 Task: Look for properties with a toilet grab bar.
Action: Mouse moved to (1095, 128)
Screenshot: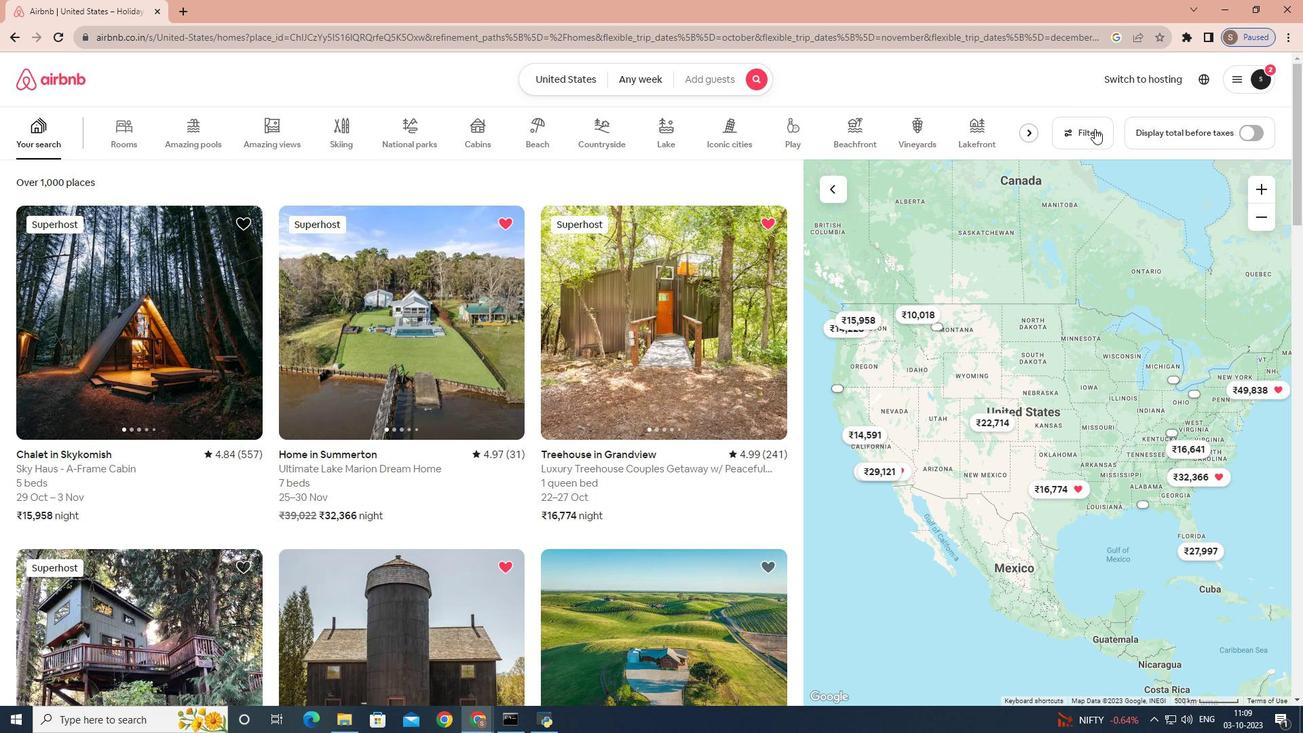 
Action: Mouse pressed left at (1095, 128)
Screenshot: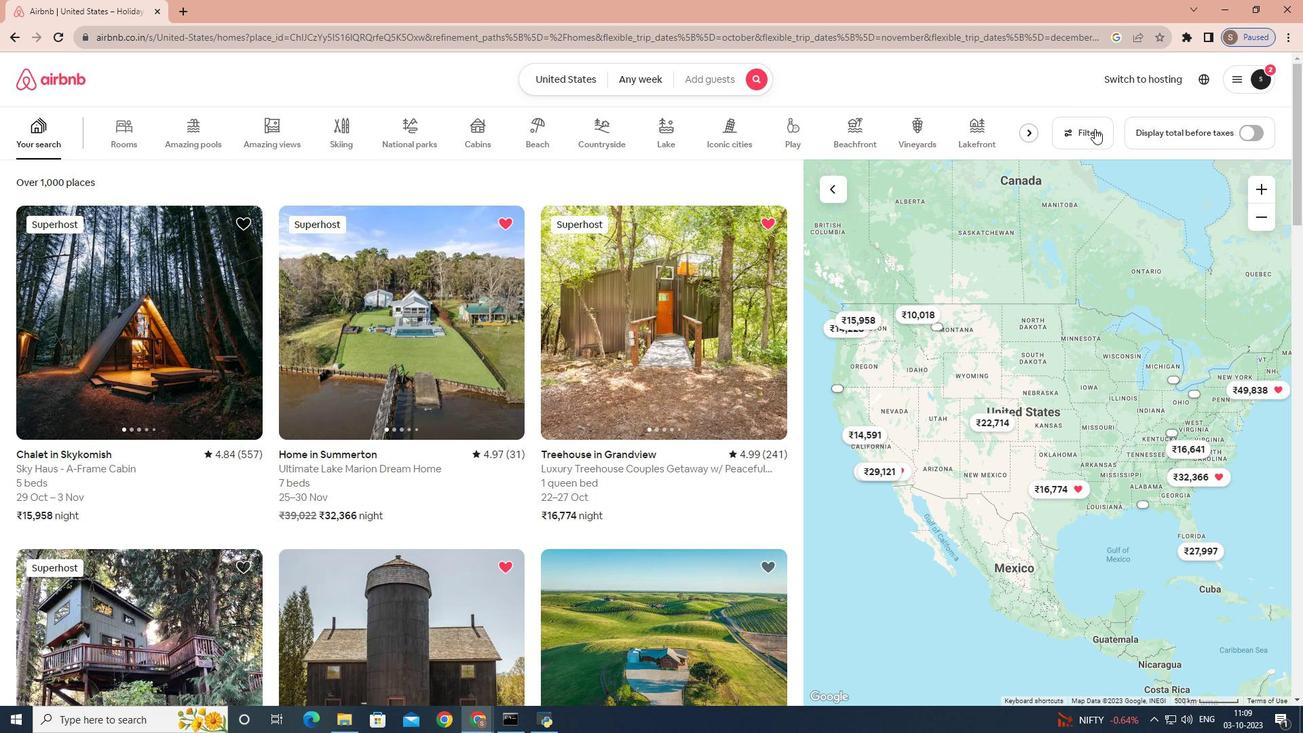 
Action: Mouse moved to (801, 228)
Screenshot: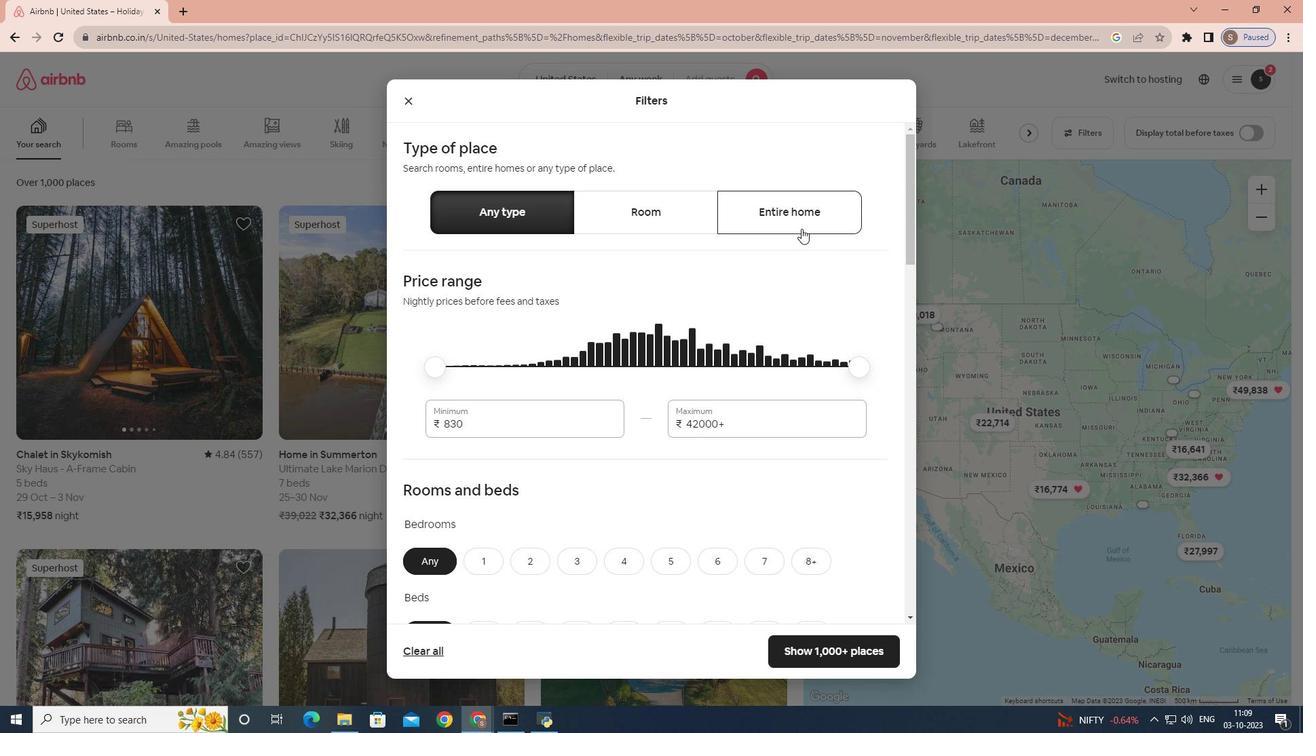 
Action: Mouse pressed left at (801, 228)
Screenshot: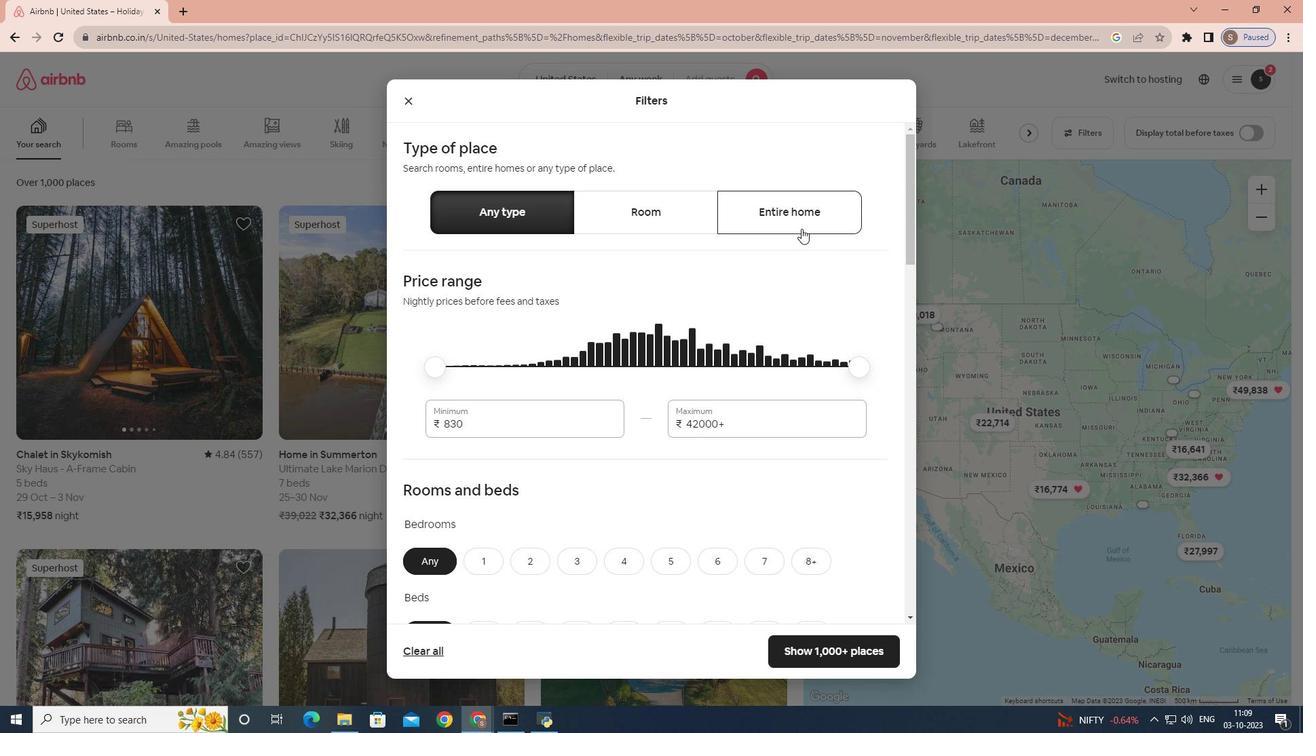 
Action: Mouse moved to (741, 272)
Screenshot: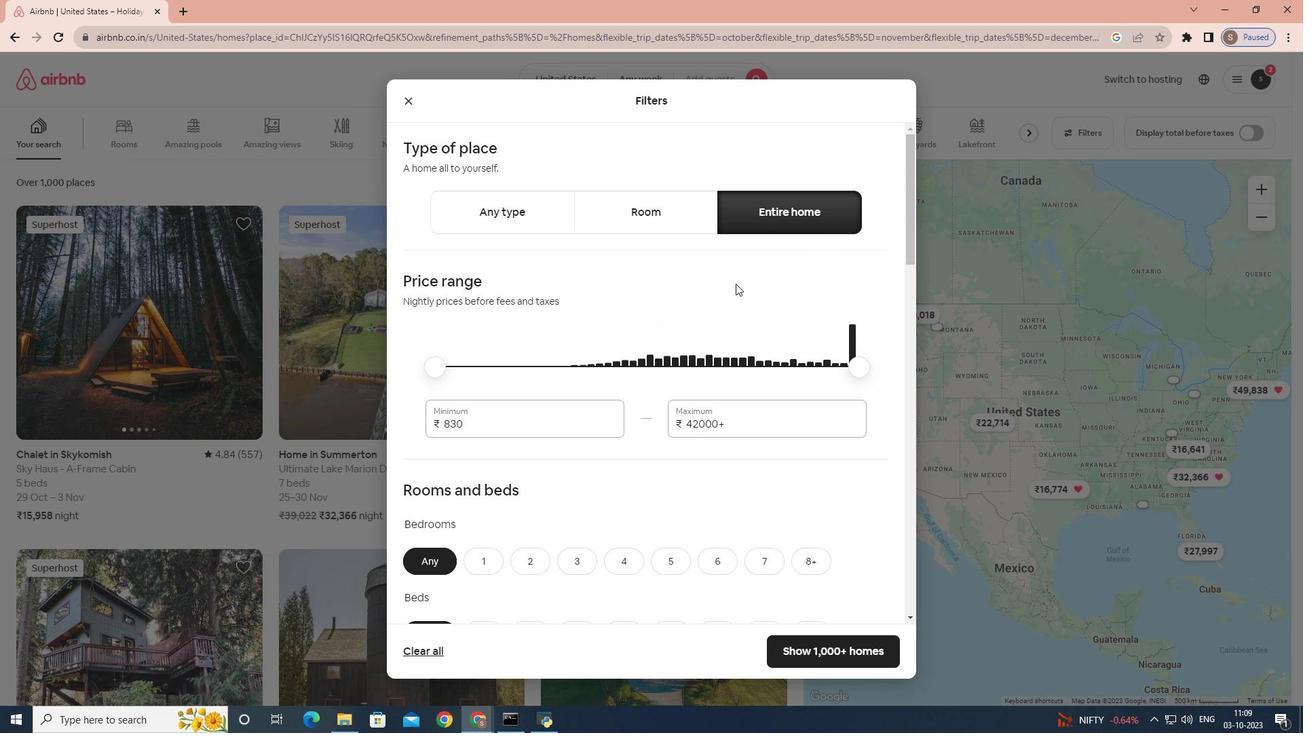 
Action: Mouse scrolled (741, 272) with delta (0, 0)
Screenshot: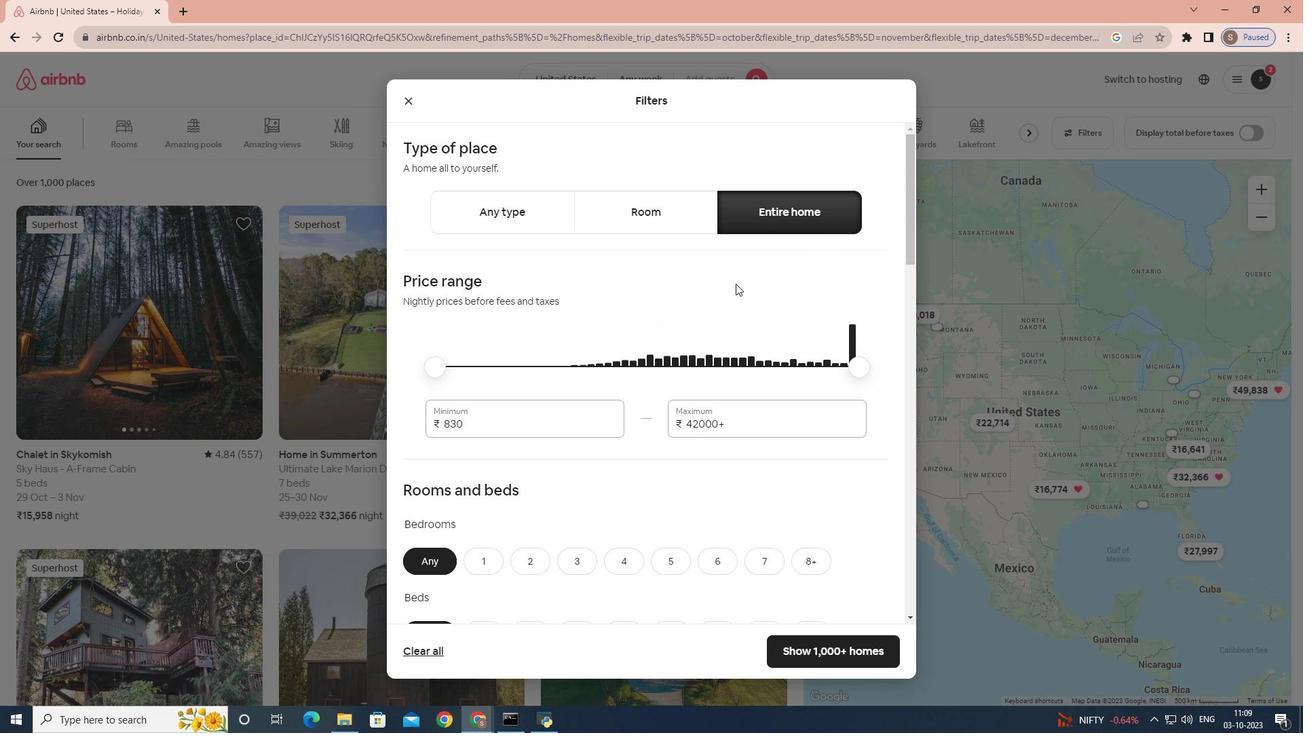 
Action: Mouse moved to (733, 287)
Screenshot: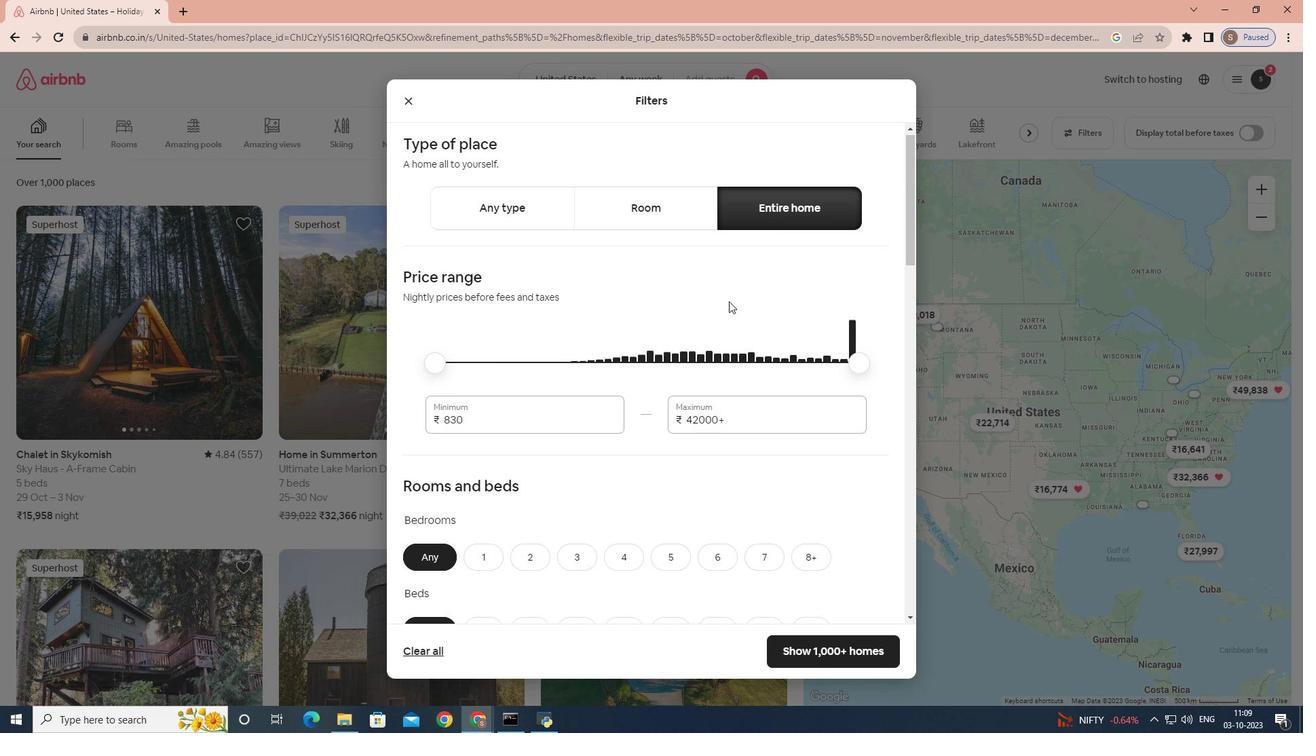 
Action: Mouse scrolled (733, 287) with delta (0, 0)
Screenshot: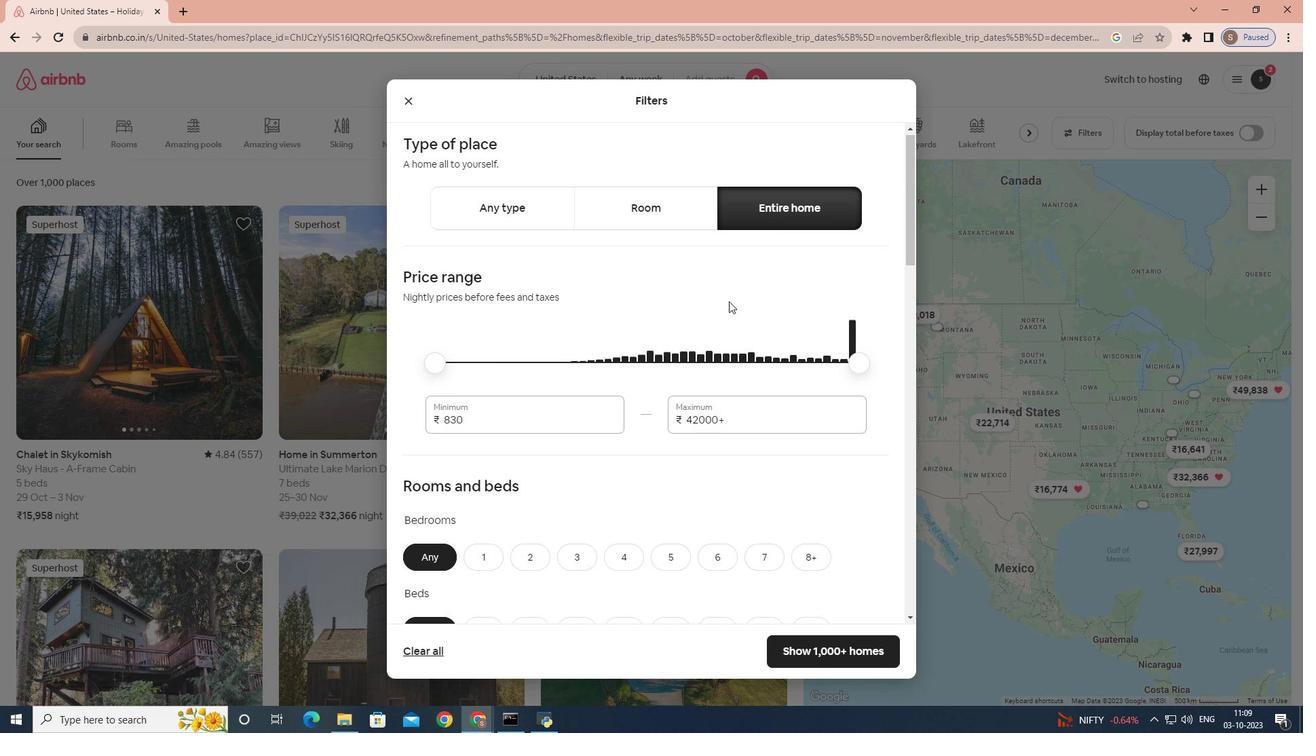 
Action: Mouse moved to (729, 296)
Screenshot: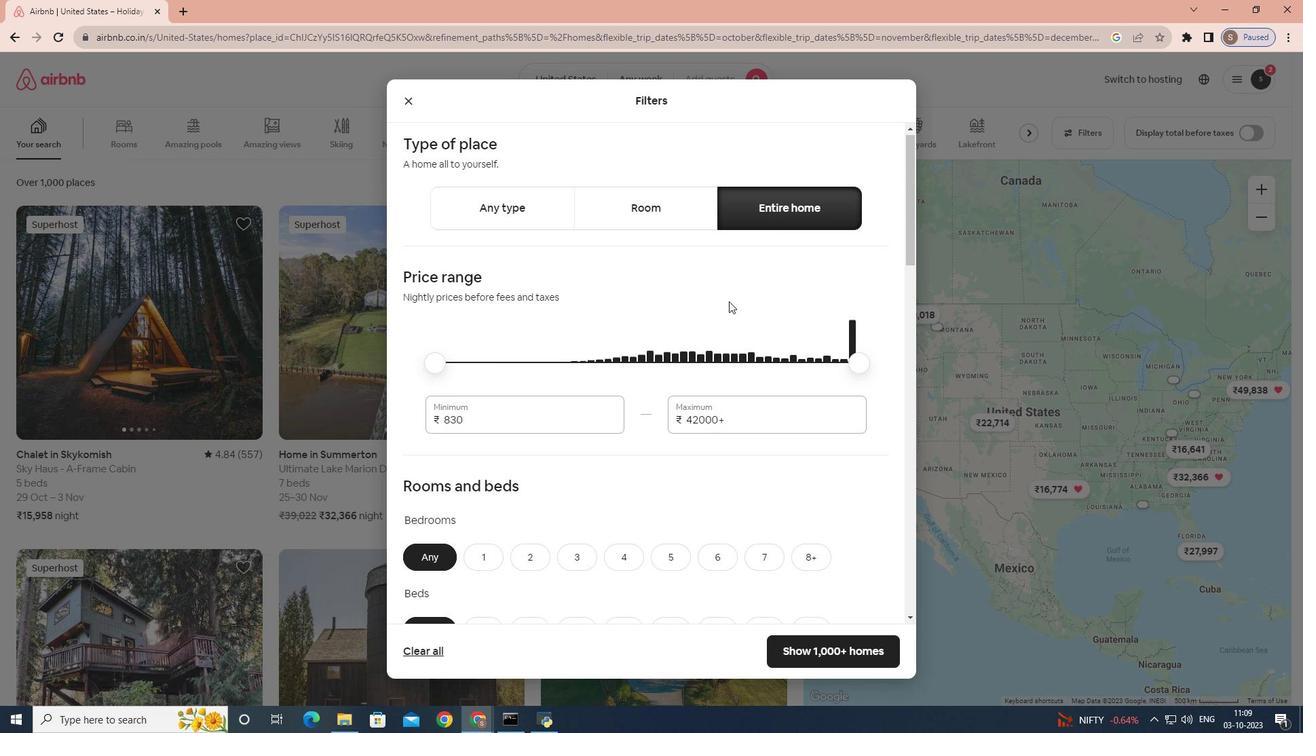 
Action: Mouse scrolled (729, 295) with delta (0, 0)
Screenshot: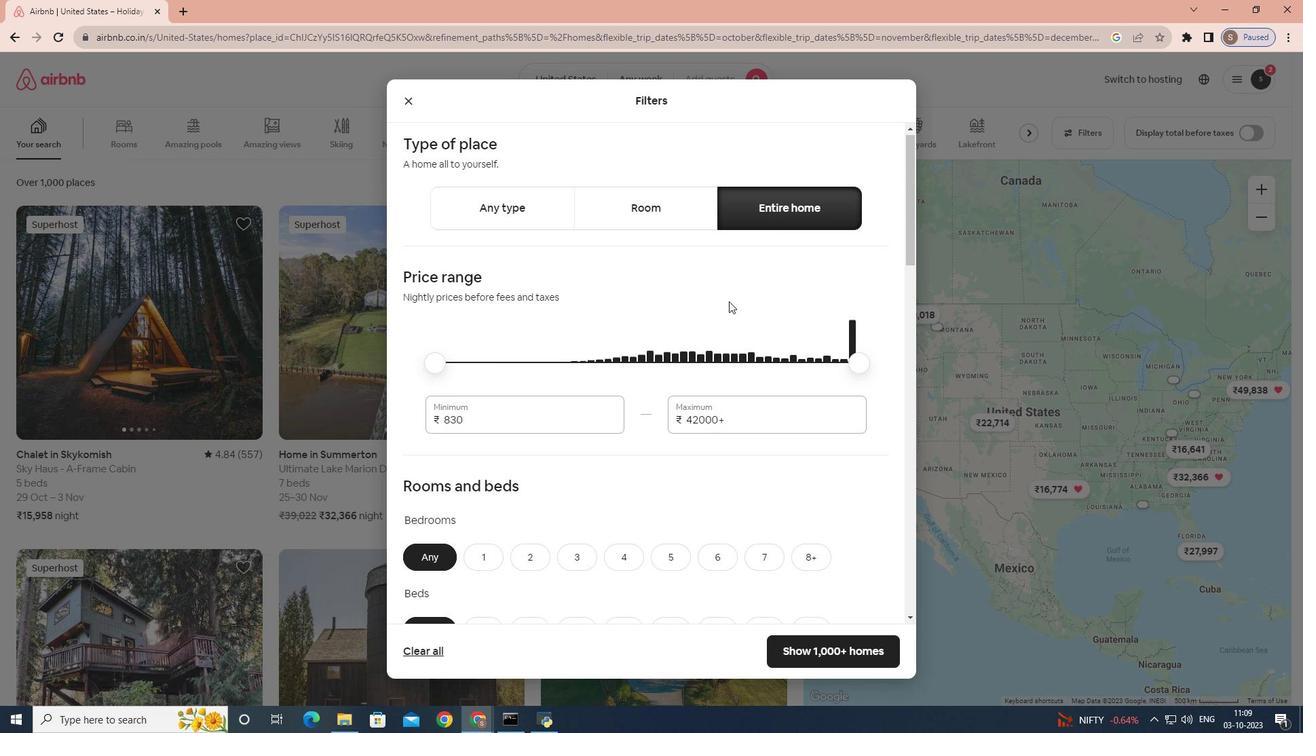 
Action: Mouse moved to (729, 303)
Screenshot: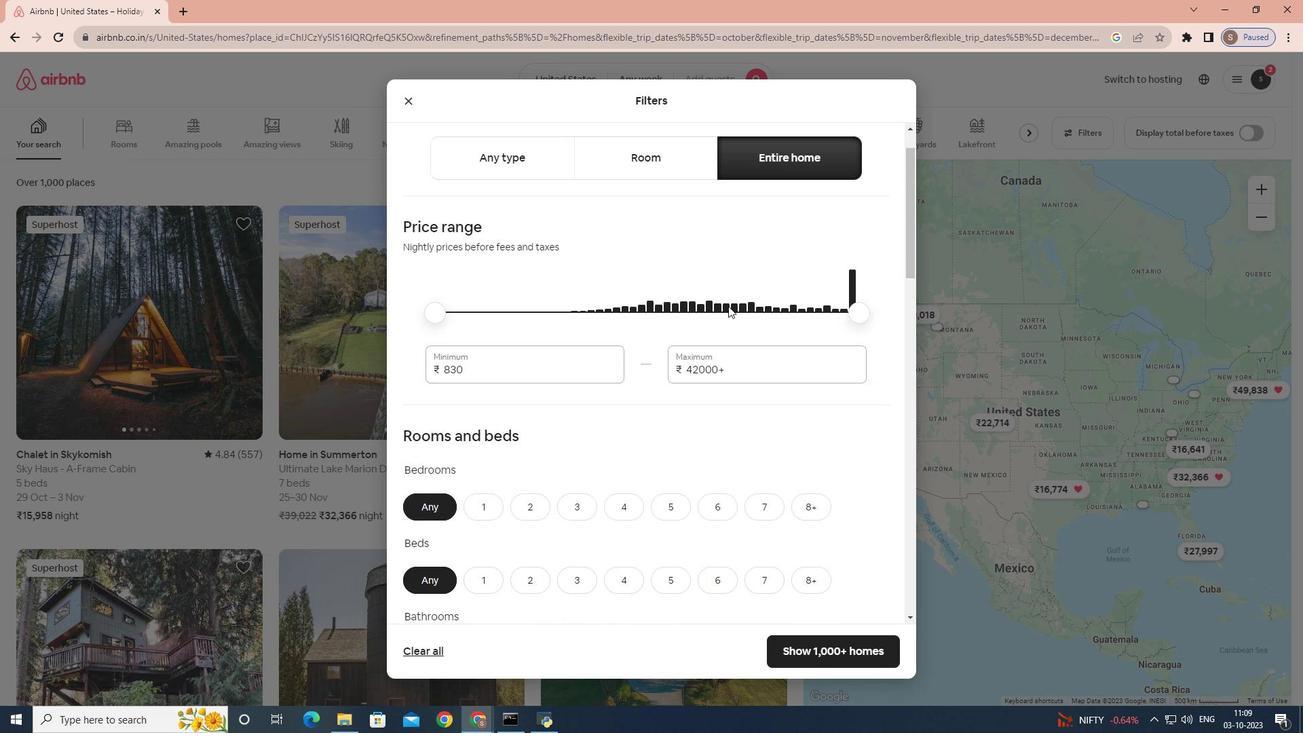 
Action: Mouse scrolled (729, 302) with delta (0, 0)
Screenshot: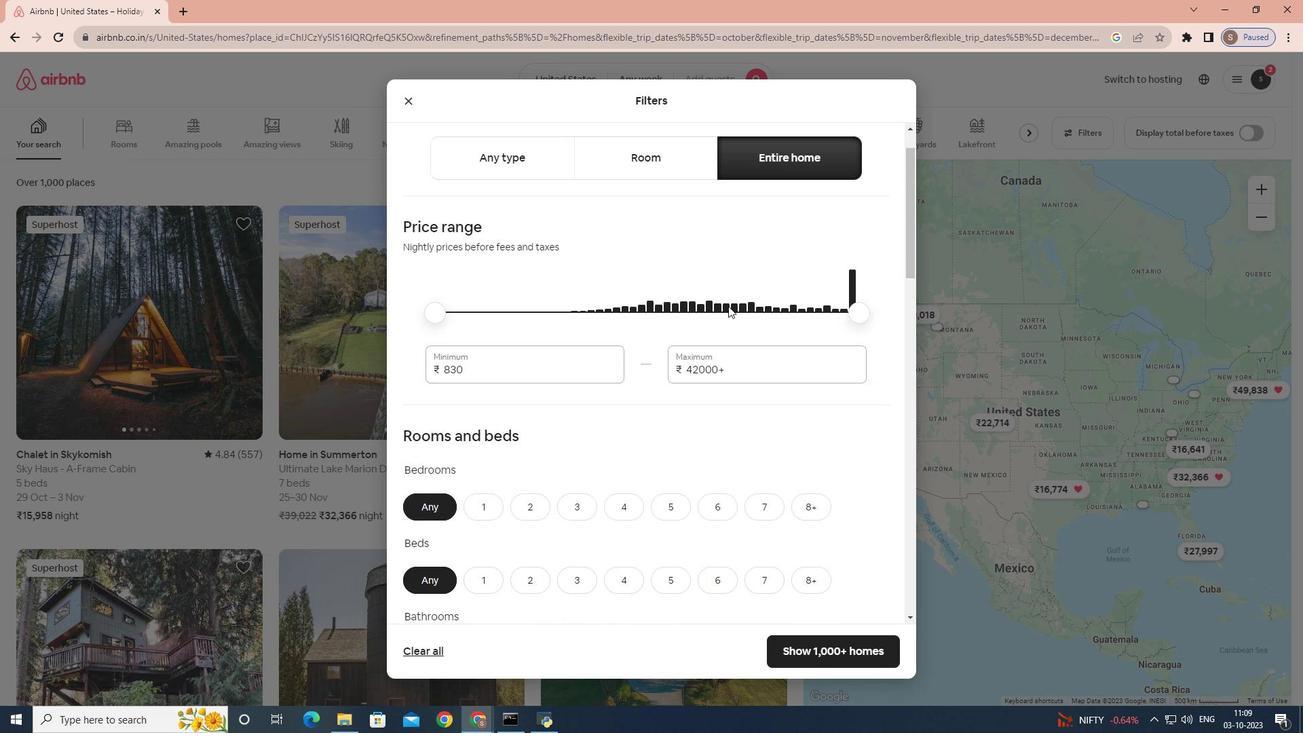 
Action: Mouse moved to (728, 306)
Screenshot: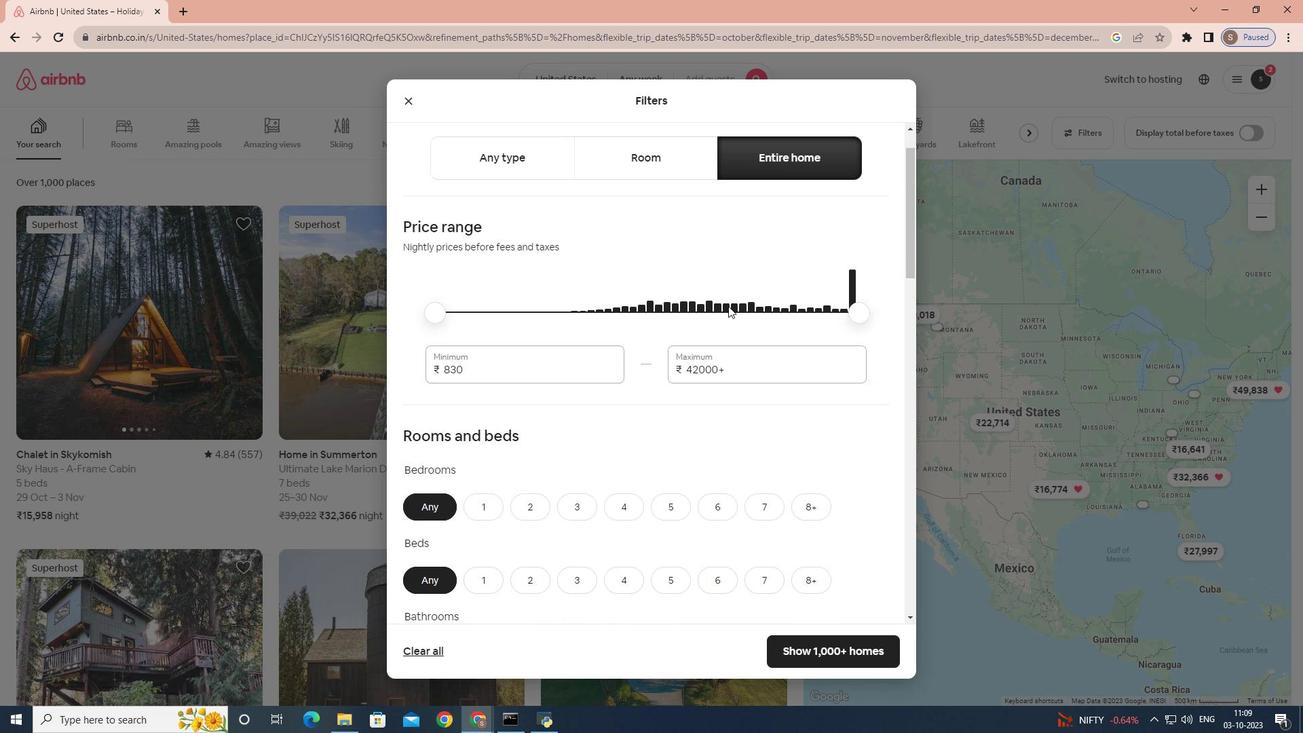 
Action: Mouse scrolled (728, 305) with delta (0, 0)
Screenshot: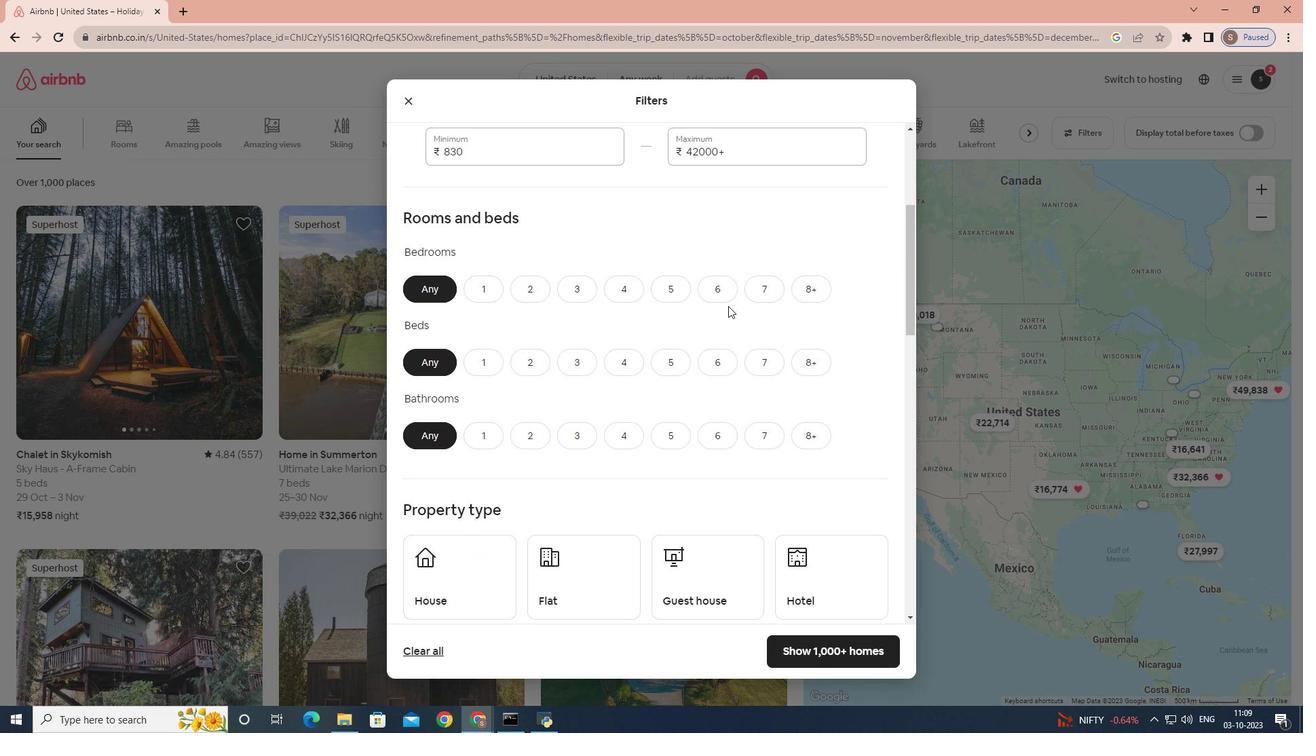 
Action: Mouse scrolled (728, 305) with delta (0, 0)
Screenshot: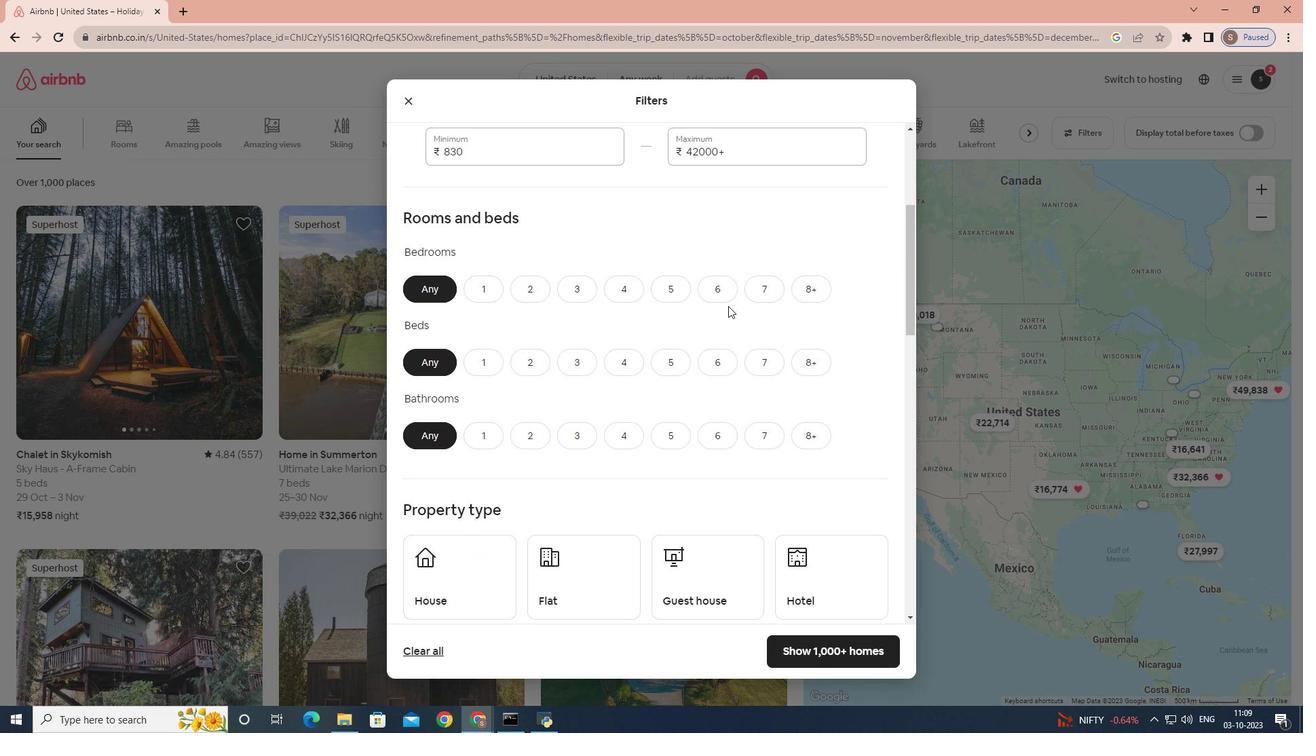 
Action: Mouse scrolled (728, 305) with delta (0, 0)
Screenshot: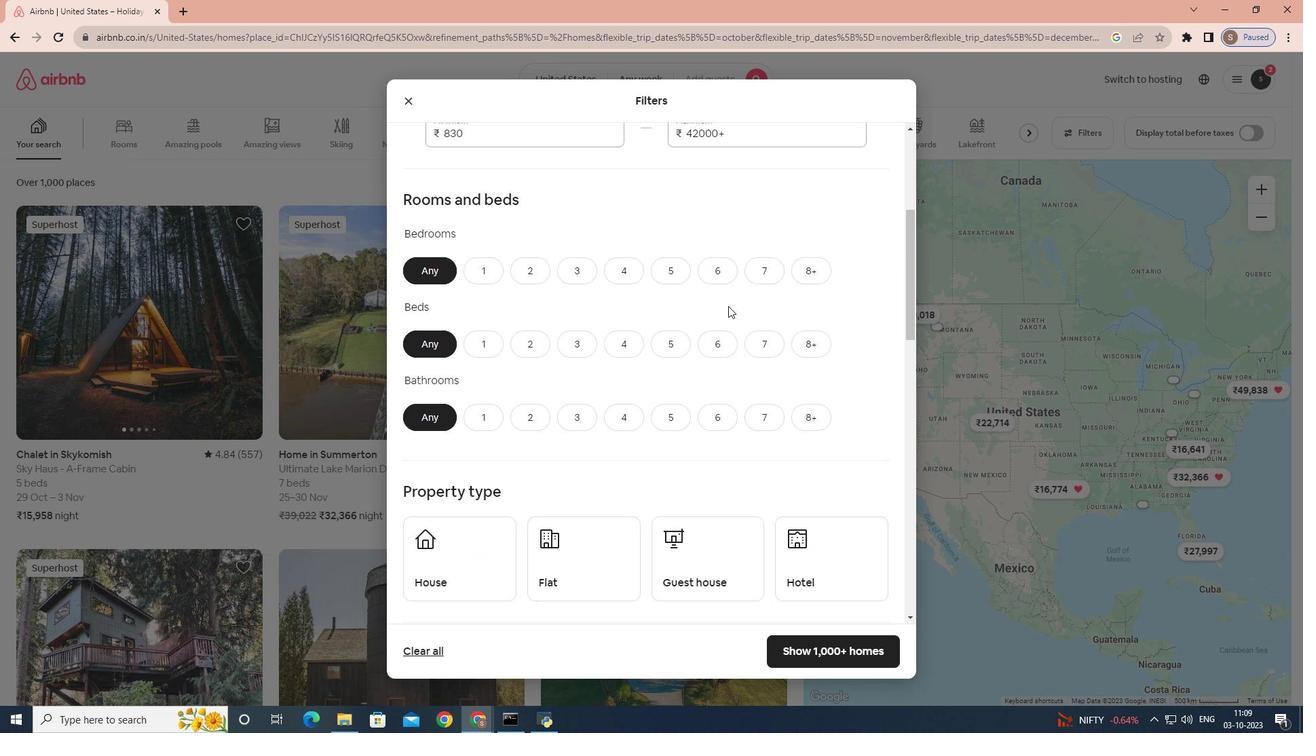 
Action: Mouse scrolled (728, 305) with delta (0, 0)
Screenshot: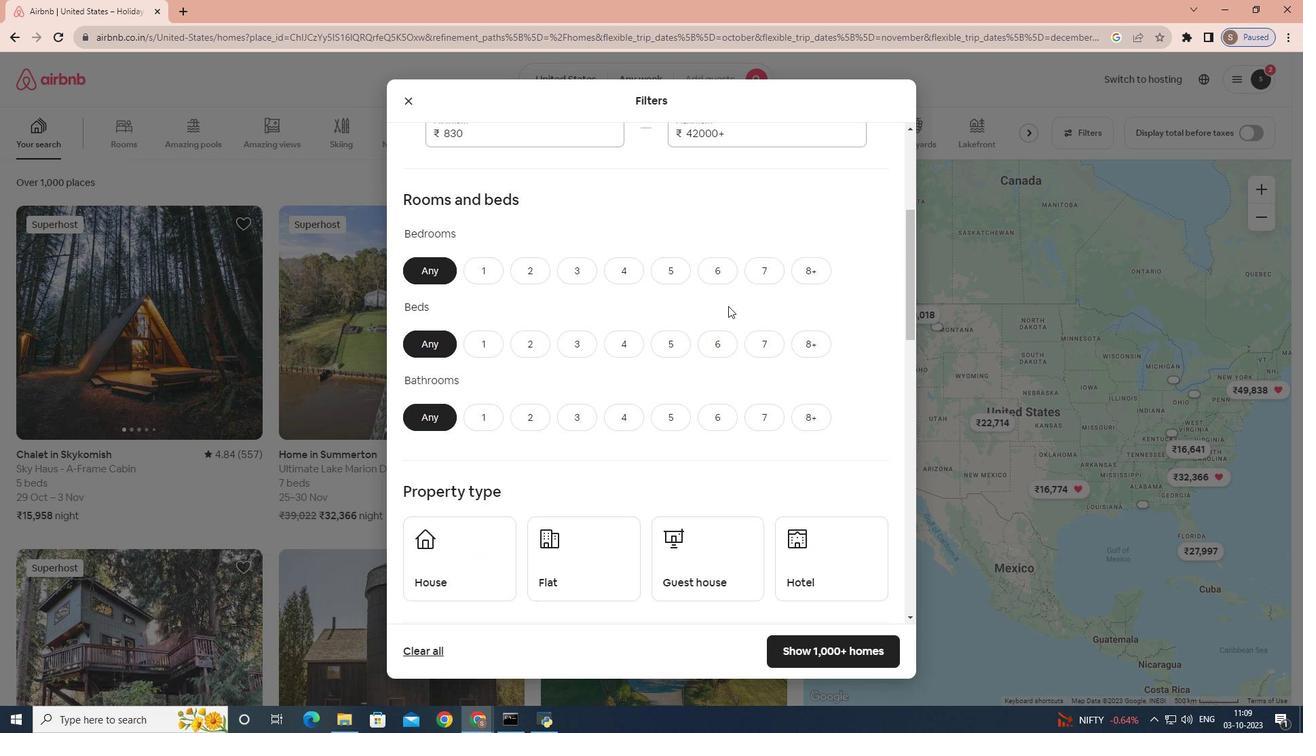 
Action: Mouse moved to (721, 310)
Screenshot: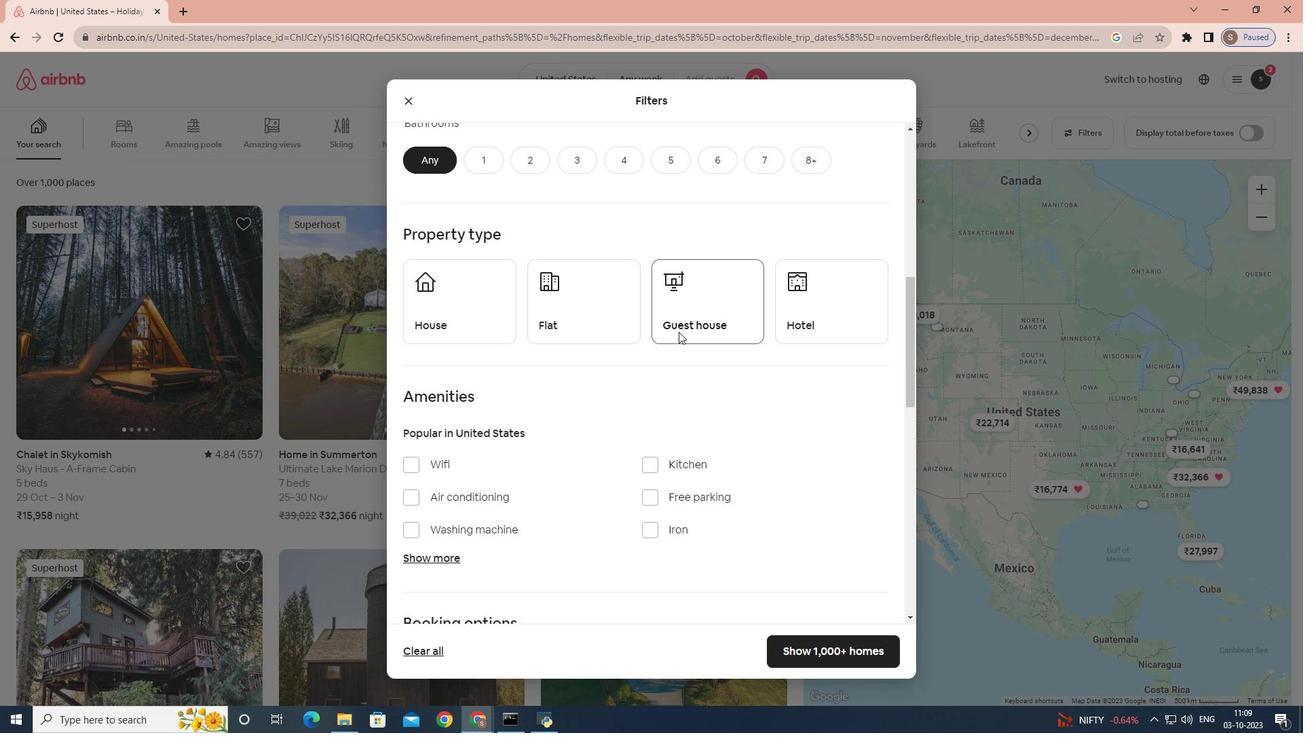 
Action: Mouse scrolled (721, 310) with delta (0, 0)
Screenshot: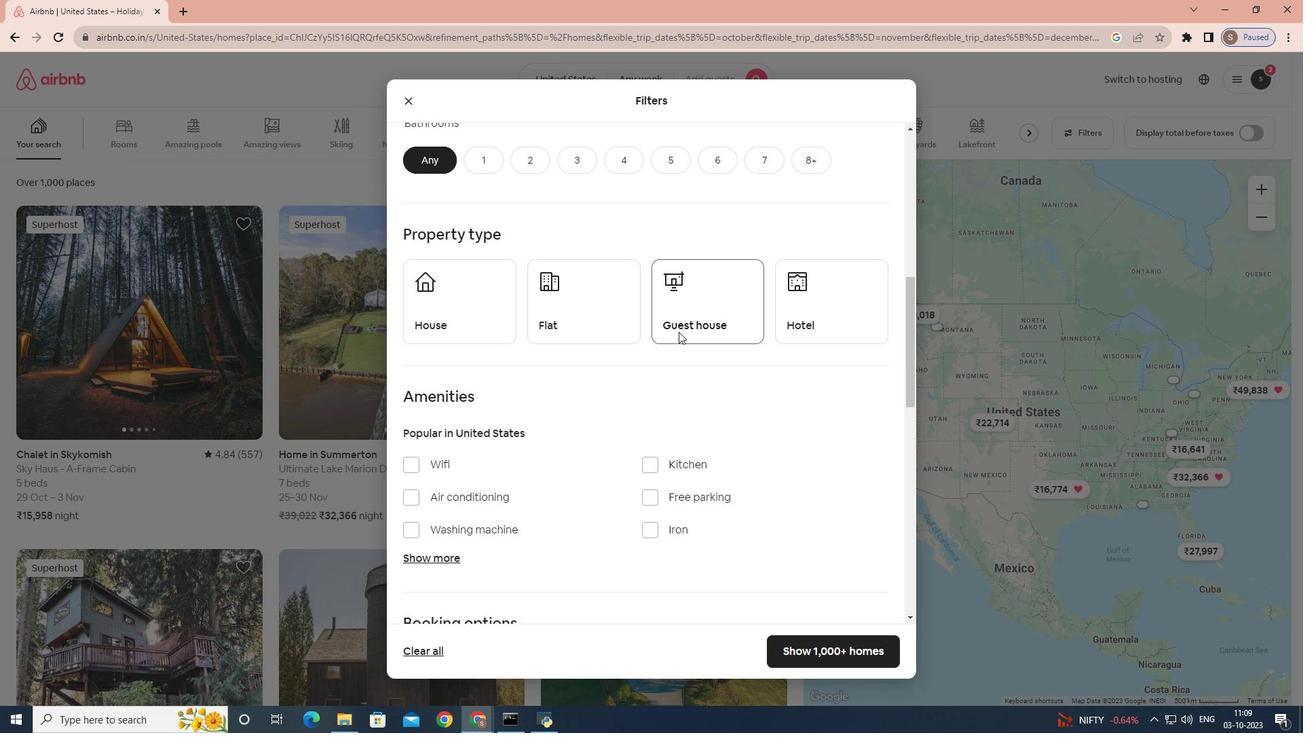 
Action: Mouse moved to (698, 321)
Screenshot: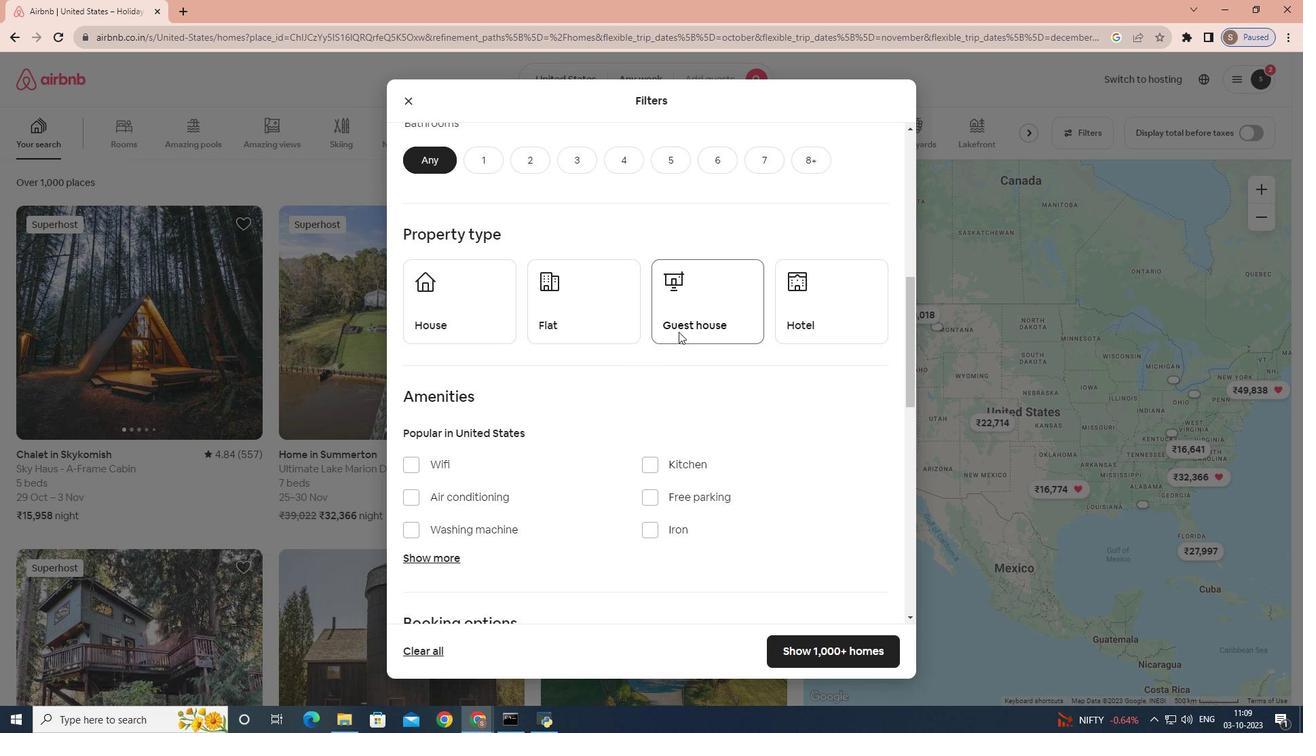 
Action: Mouse scrolled (698, 321) with delta (0, 0)
Screenshot: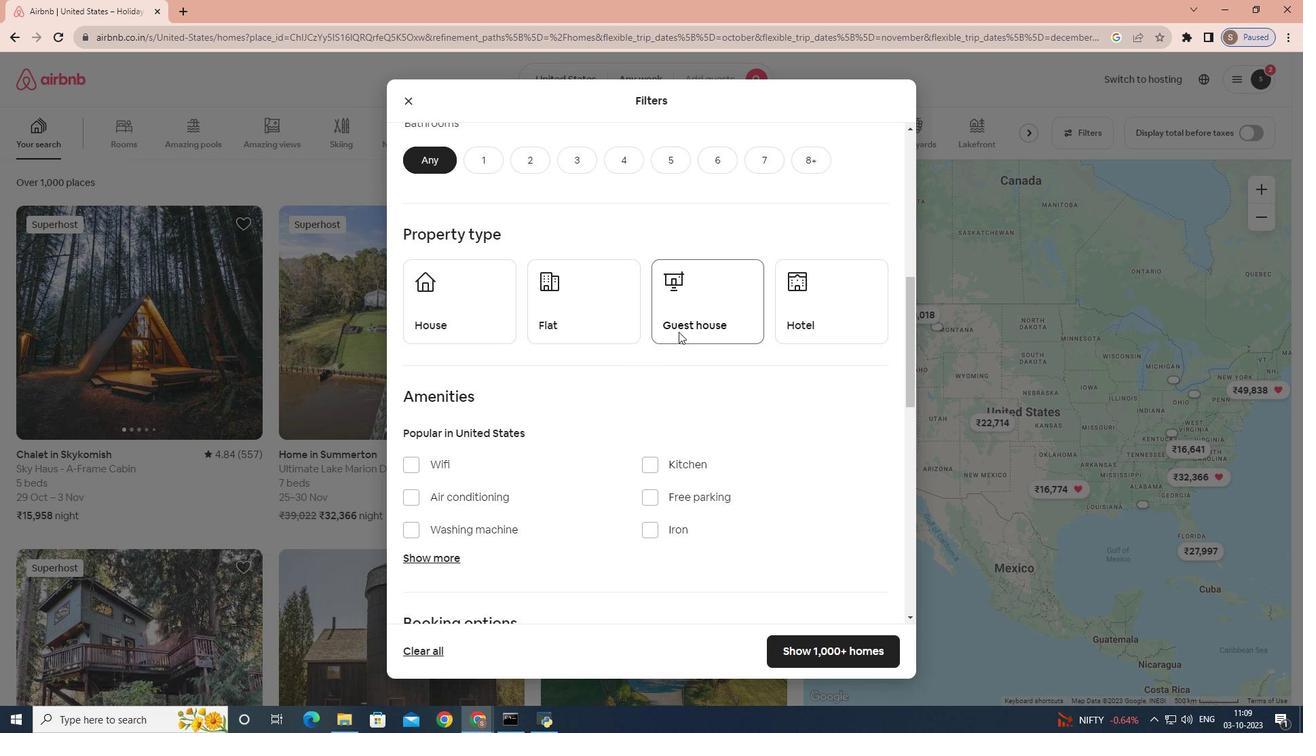 
Action: Mouse moved to (689, 326)
Screenshot: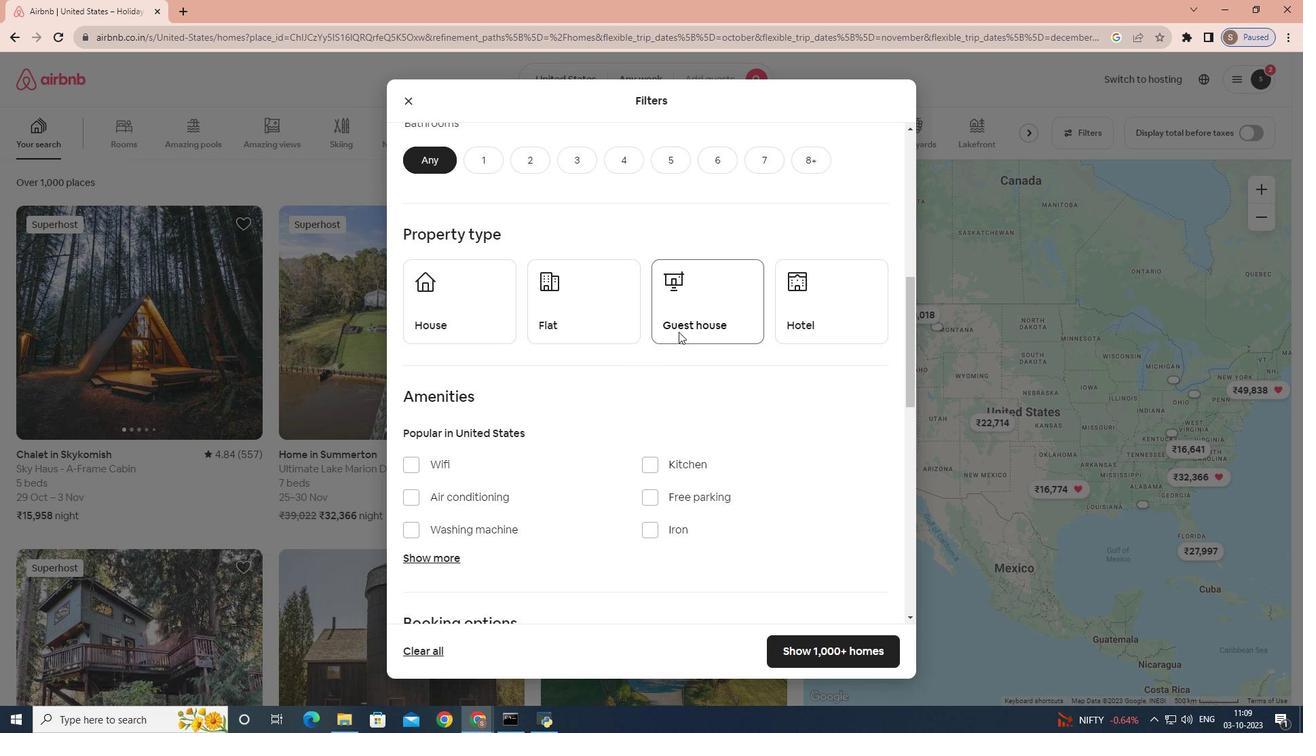 
Action: Mouse scrolled (689, 325) with delta (0, 0)
Screenshot: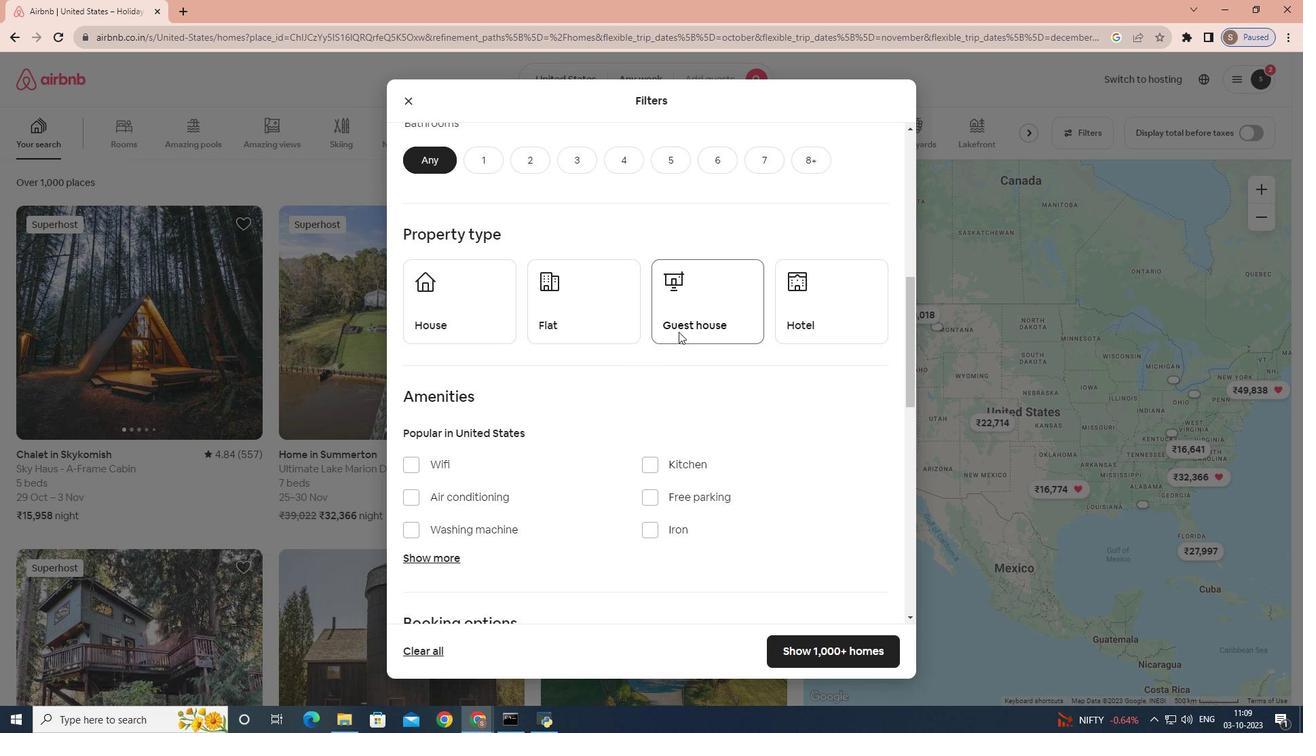 
Action: Mouse moved to (668, 339)
Screenshot: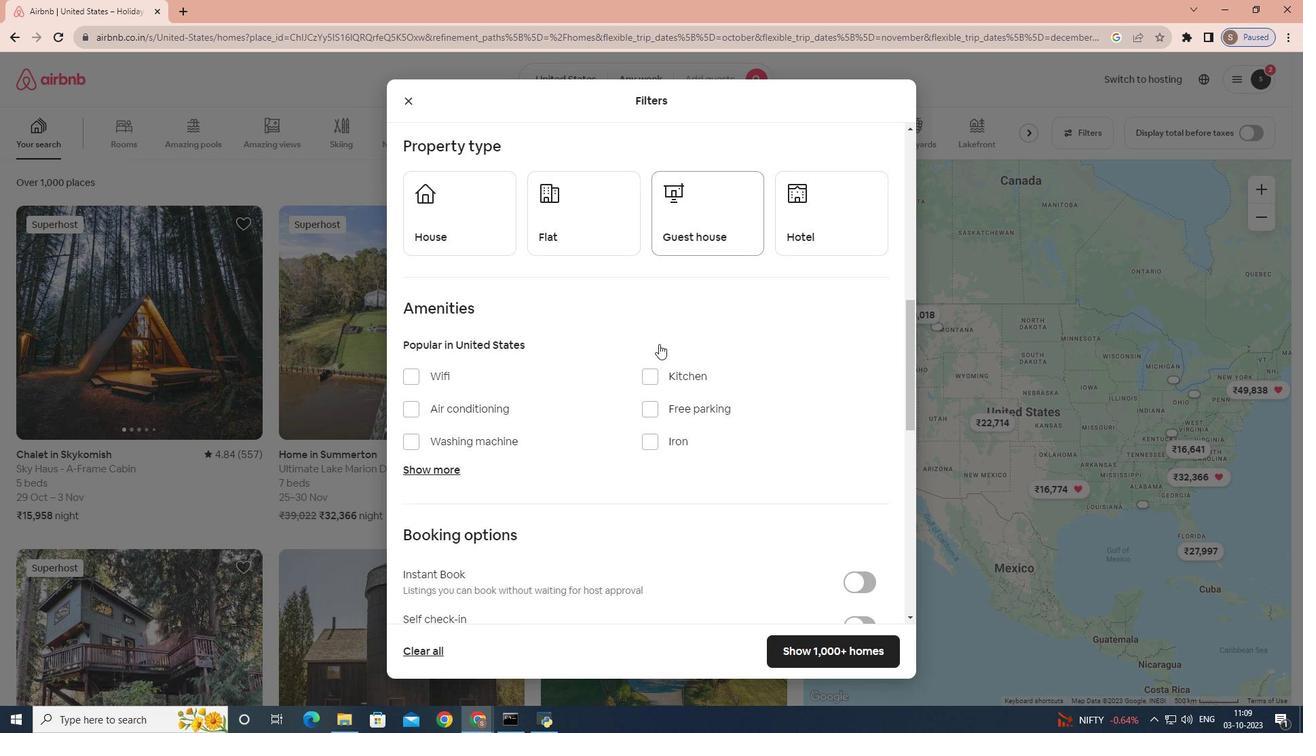 
Action: Mouse scrolled (668, 338) with delta (0, 0)
Screenshot: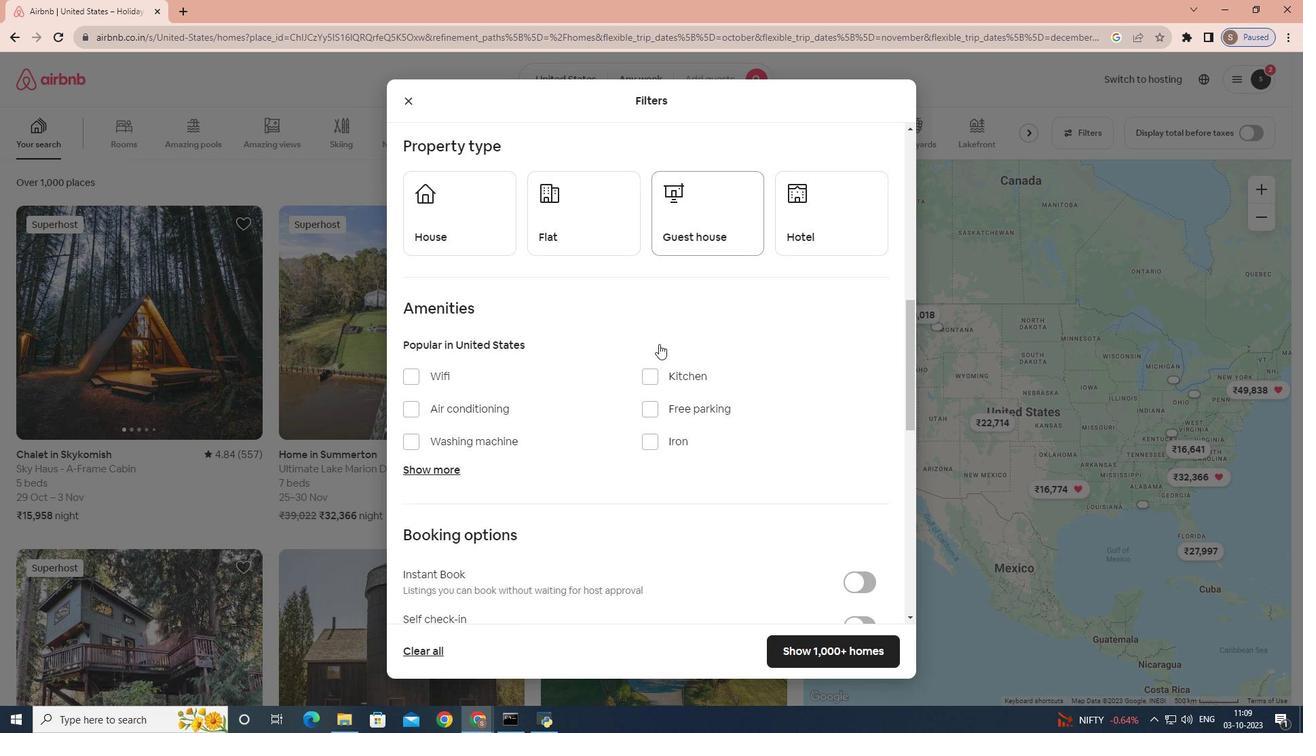 
Action: Mouse moved to (630, 356)
Screenshot: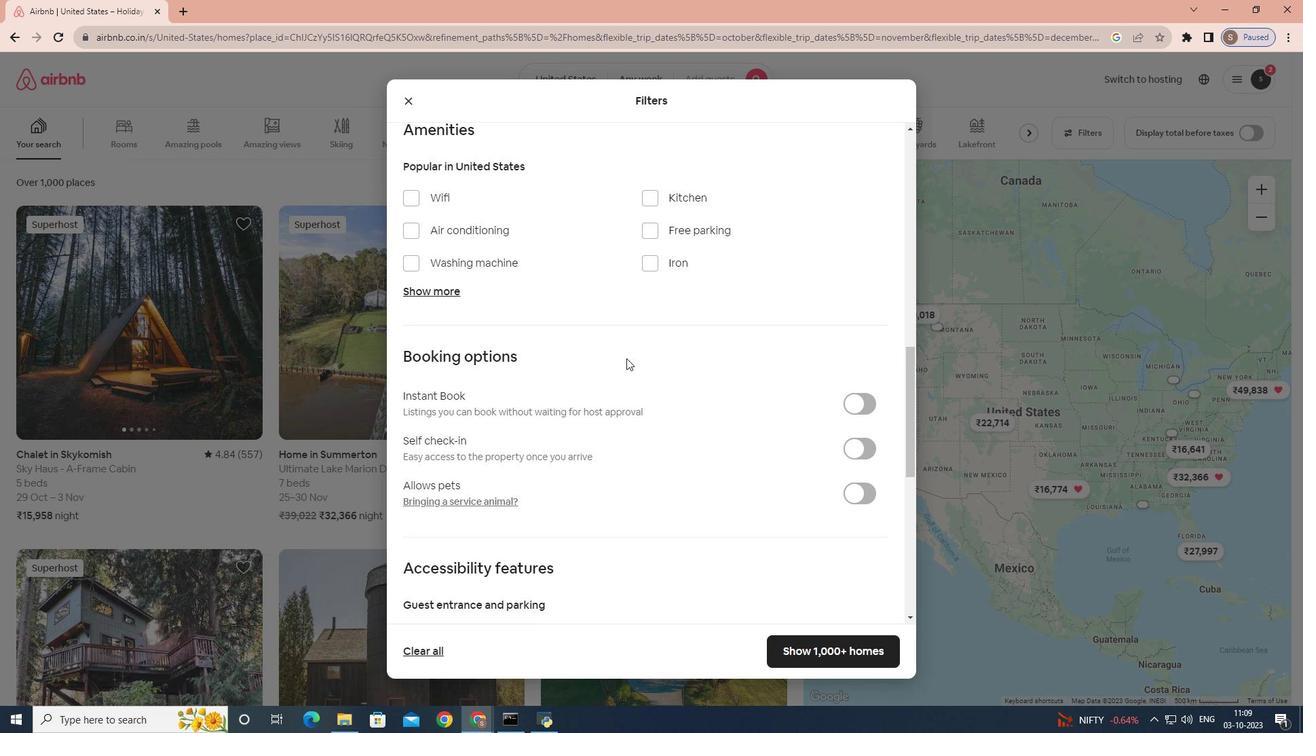 
Action: Mouse scrolled (630, 355) with delta (0, 0)
Screenshot: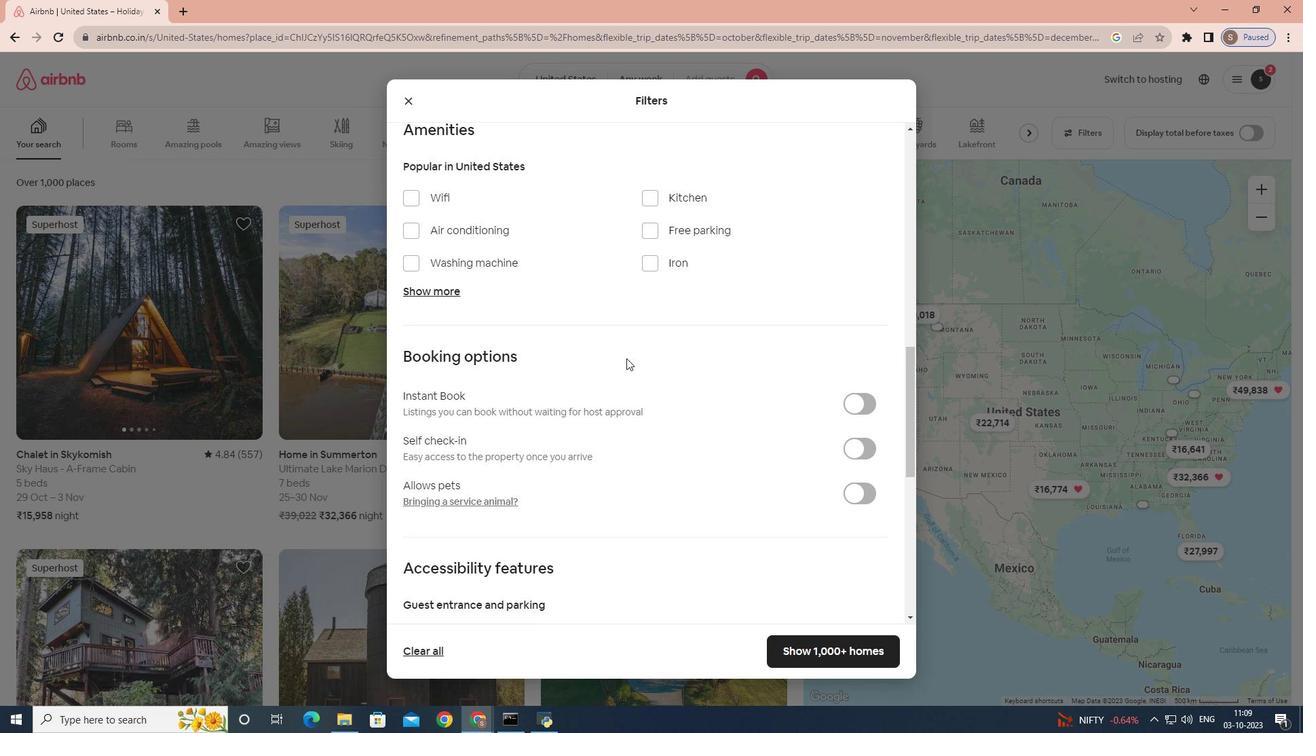 
Action: Mouse moved to (626, 358)
Screenshot: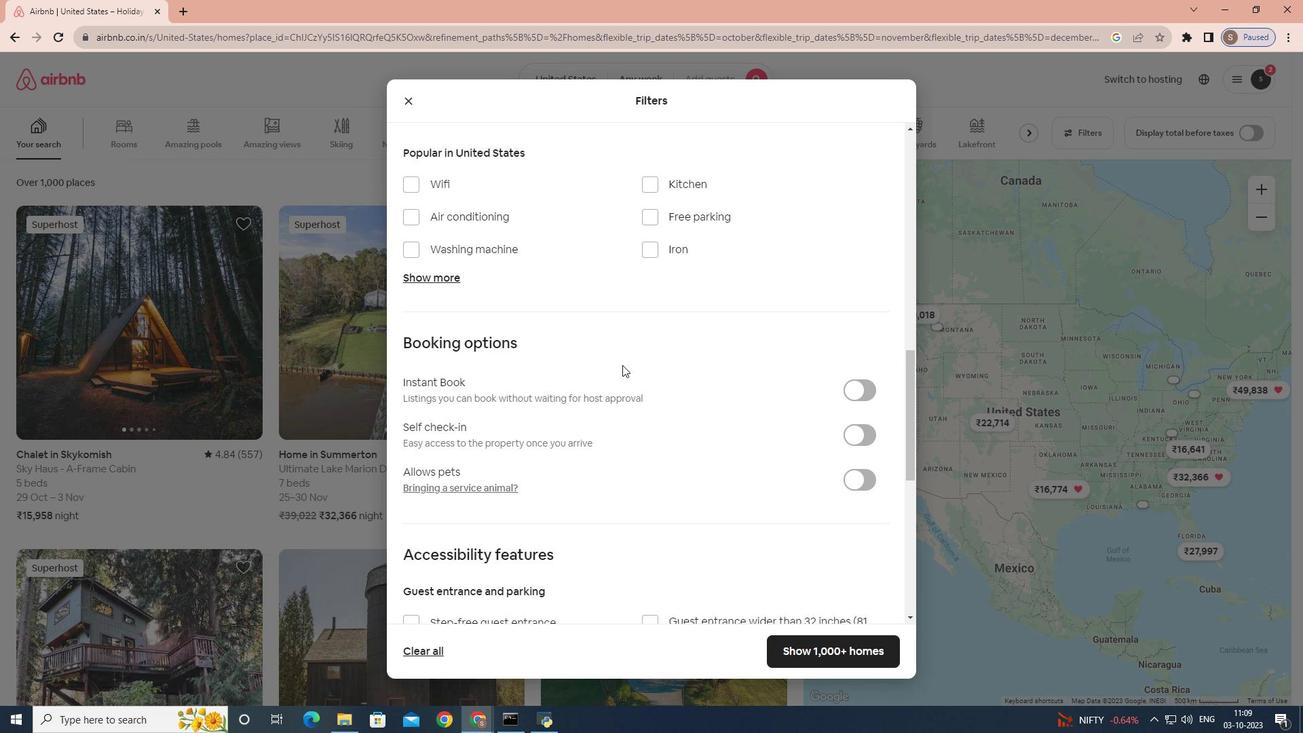 
Action: Mouse scrolled (626, 357) with delta (0, 0)
Screenshot: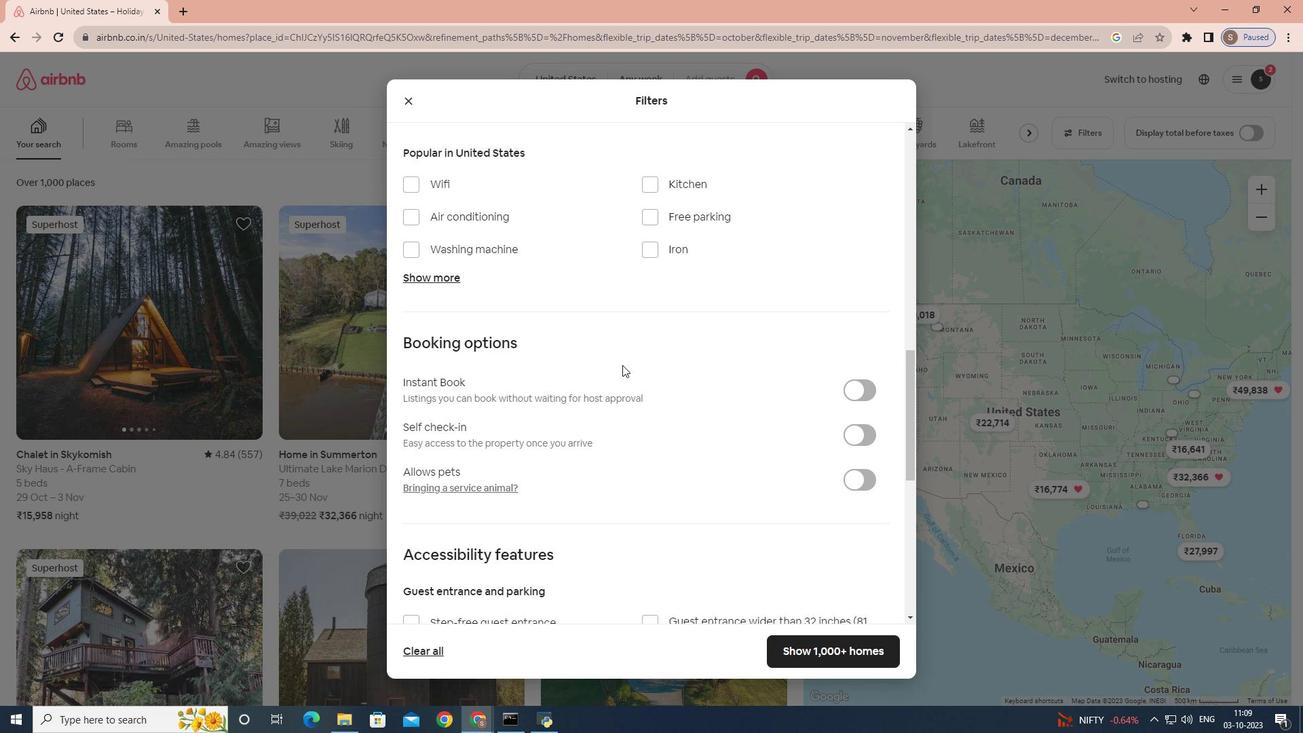 
Action: Mouse moved to (624, 360)
Screenshot: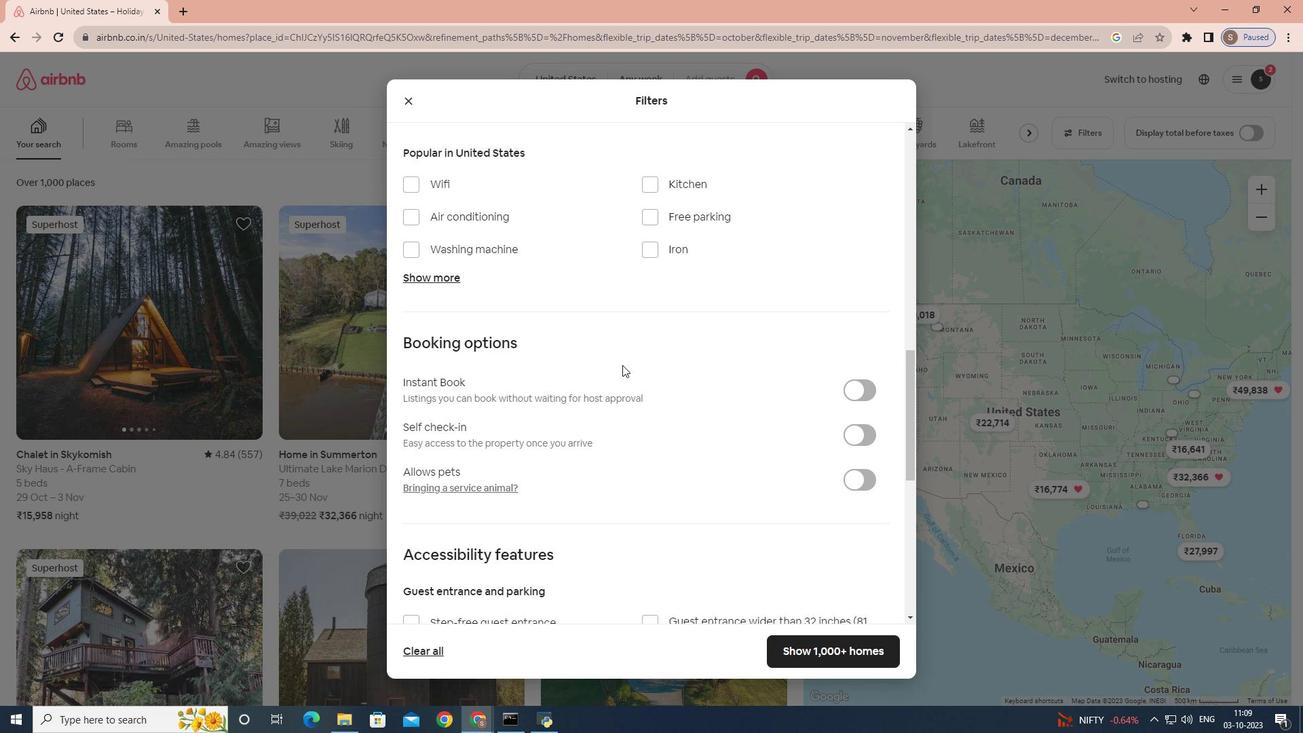 
Action: Mouse scrolled (624, 359) with delta (0, 0)
Screenshot: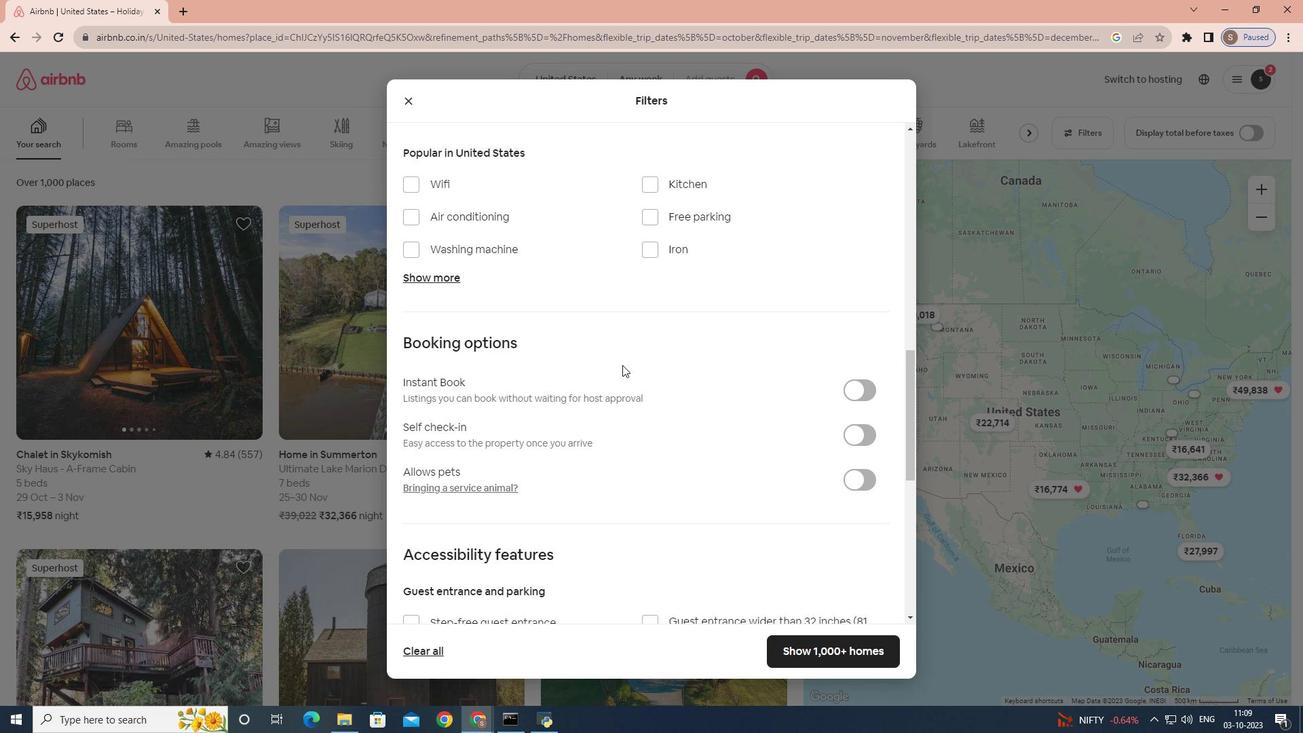 
Action: Mouse moved to (608, 372)
Screenshot: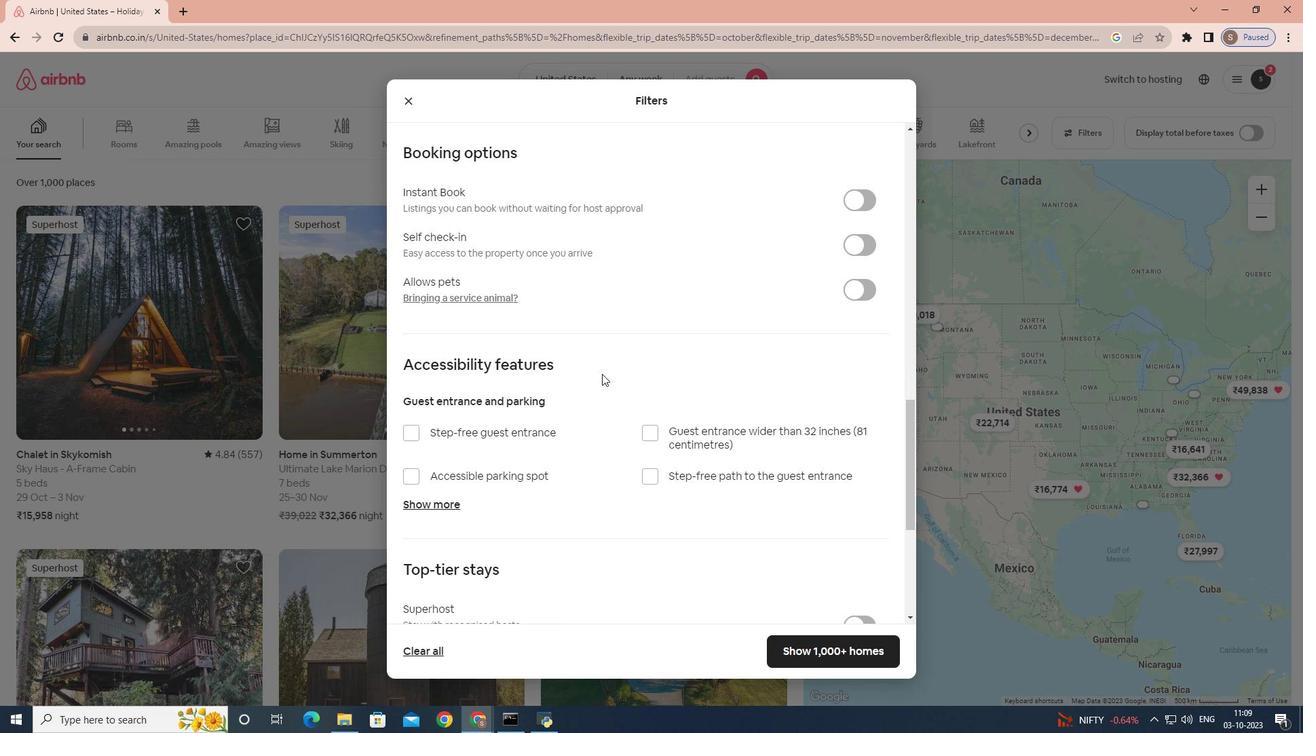 
Action: Mouse scrolled (608, 372) with delta (0, 0)
Screenshot: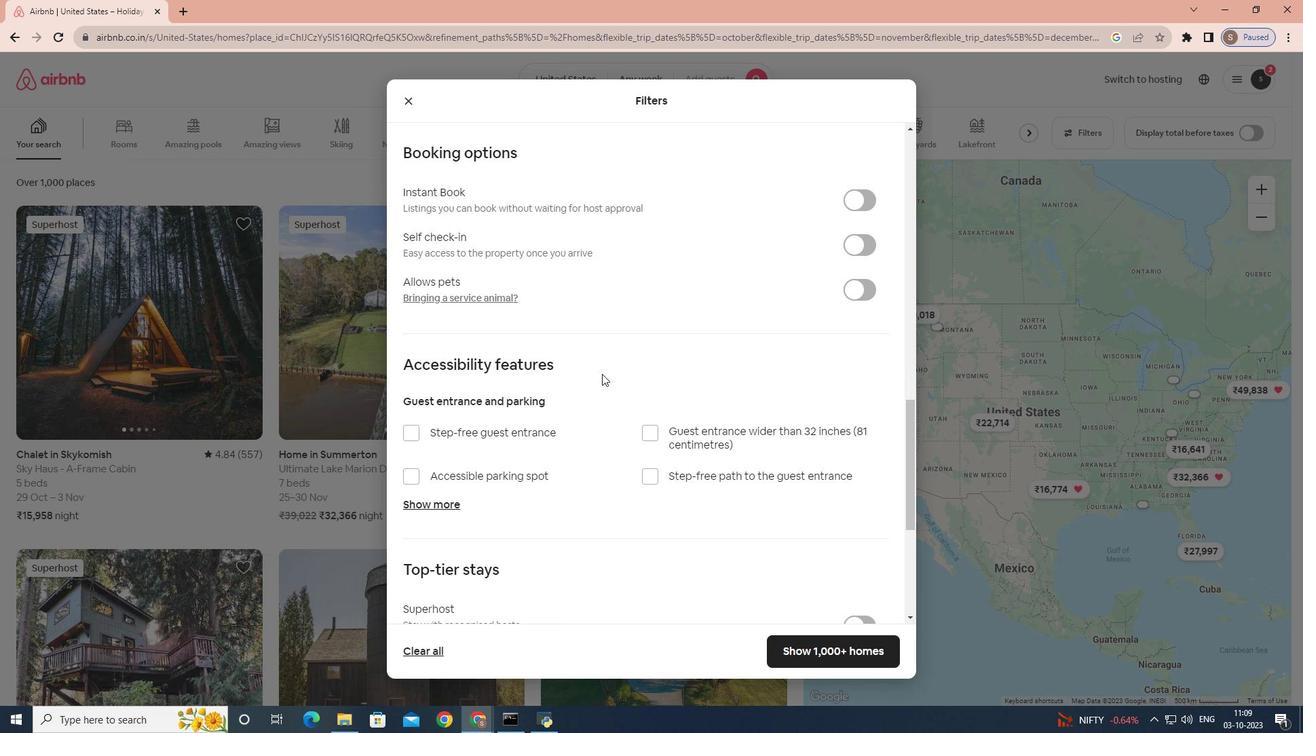 
Action: Mouse moved to (604, 373)
Screenshot: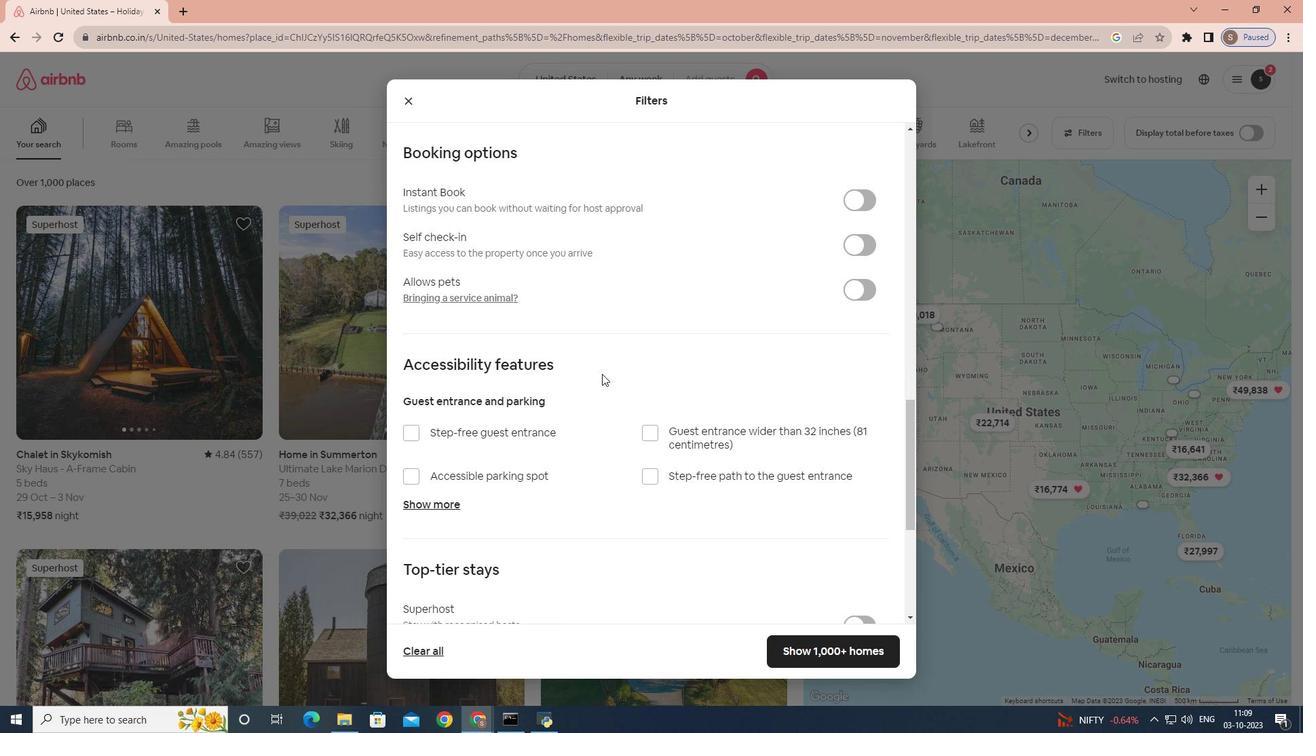 
Action: Mouse scrolled (604, 372) with delta (0, 0)
Screenshot: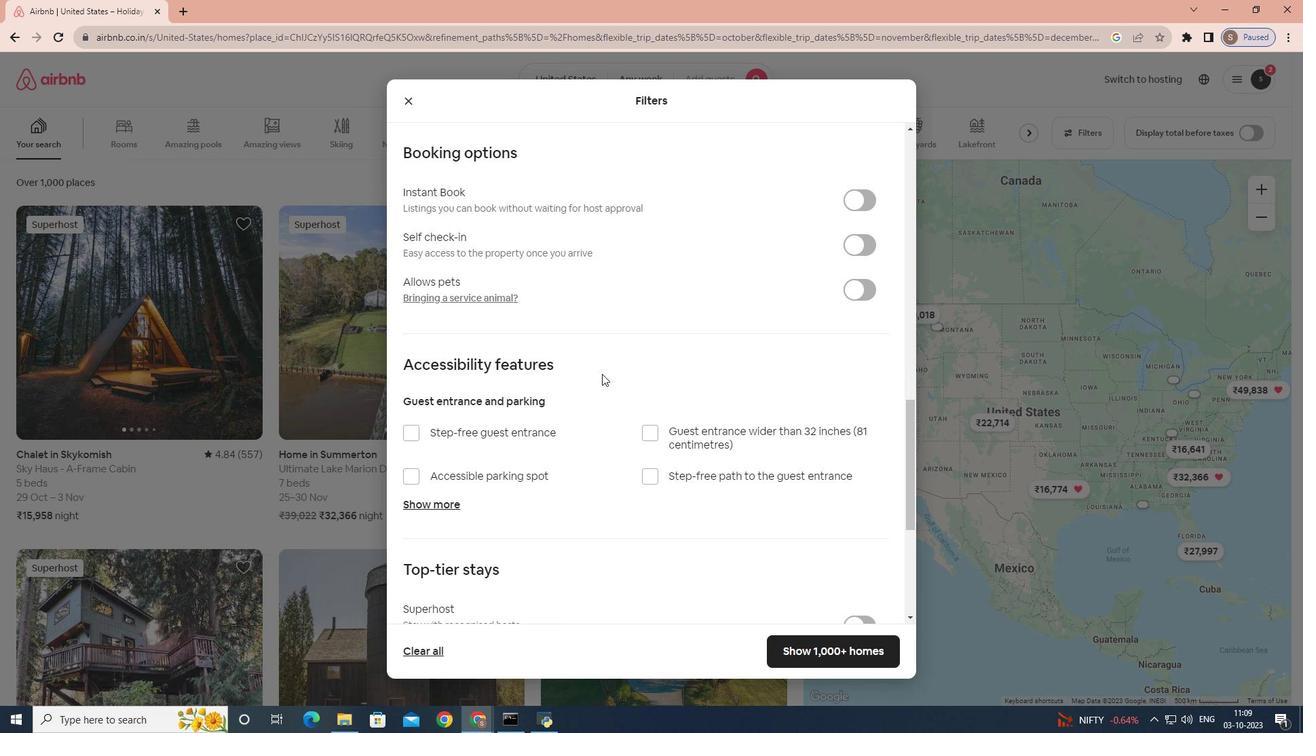 
Action: Mouse moved to (600, 375)
Screenshot: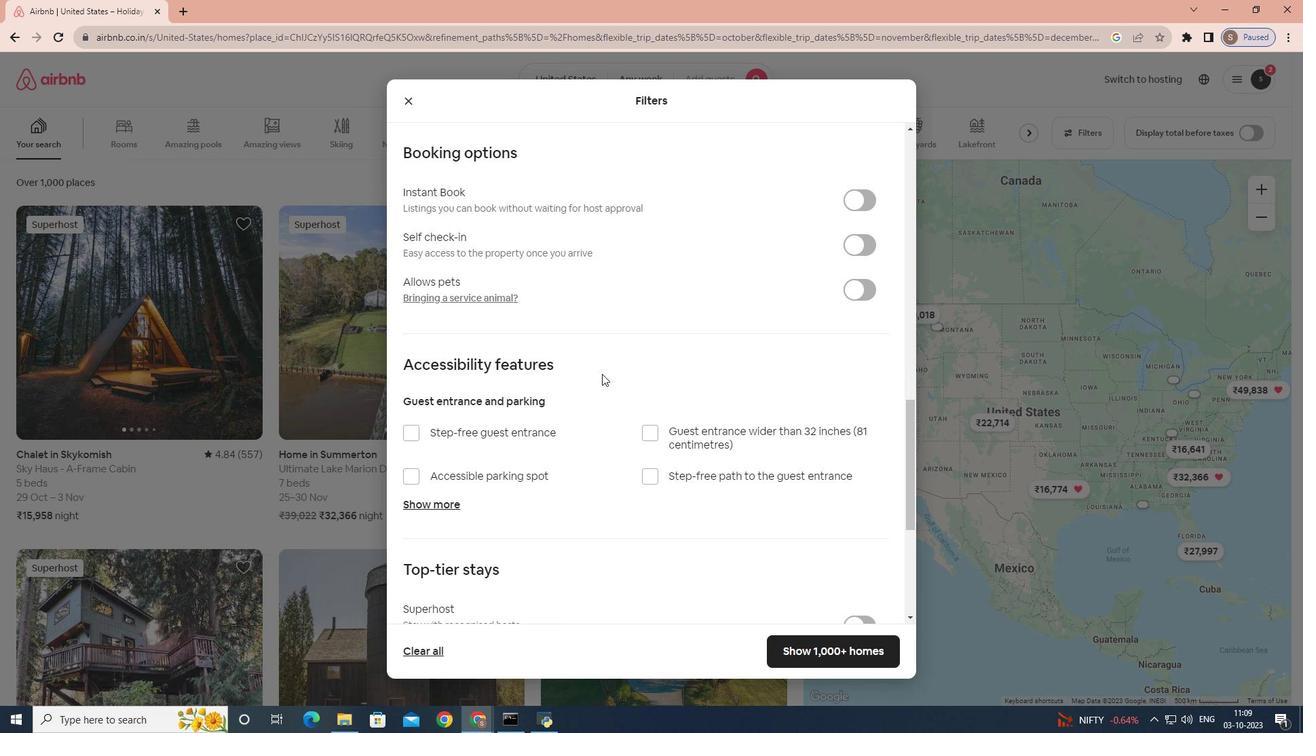 
Action: Mouse scrolled (600, 374) with delta (0, 0)
Screenshot: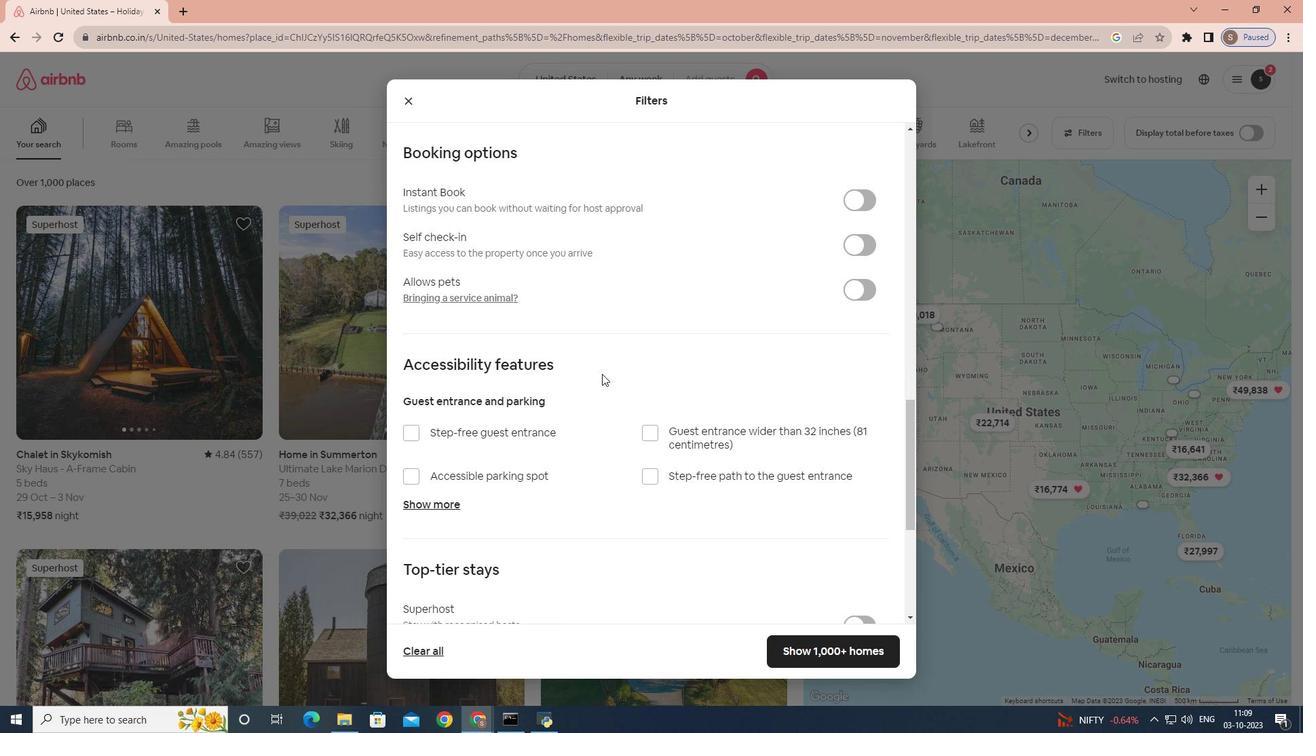 
Action: Mouse moved to (444, 307)
Screenshot: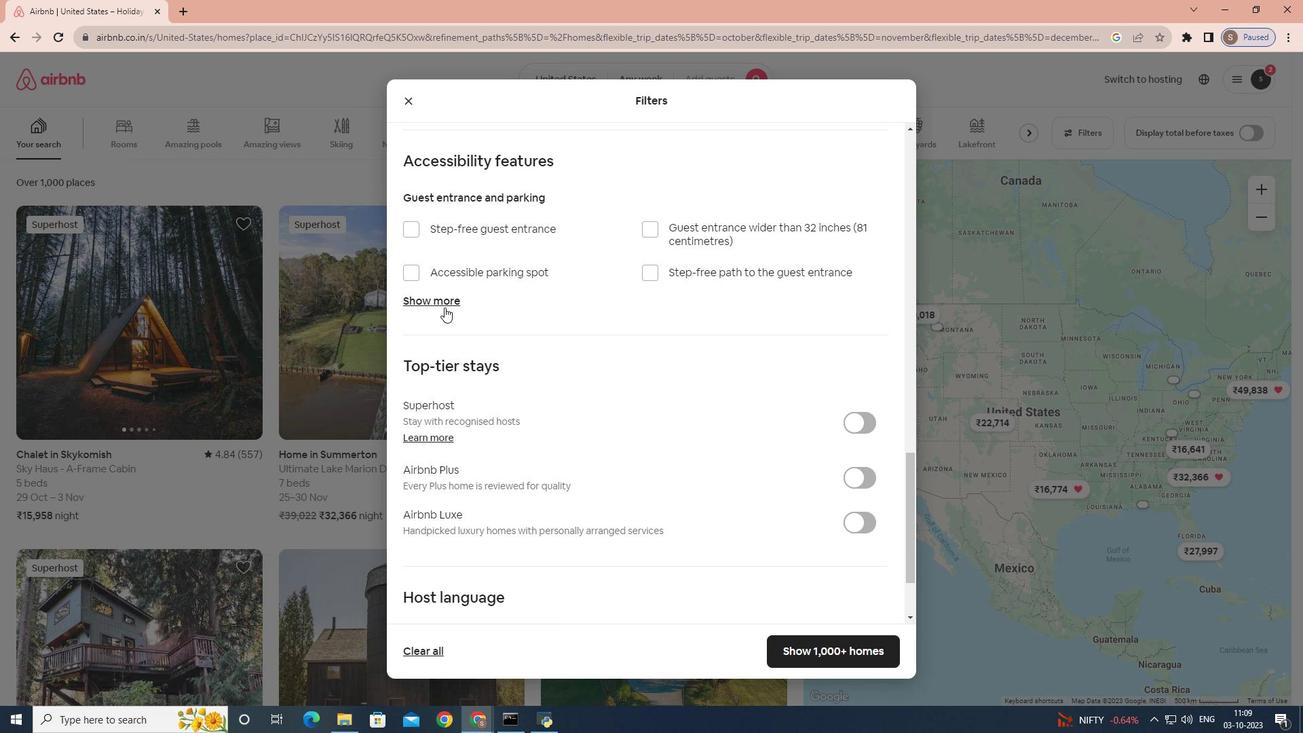 
Action: Mouse pressed left at (444, 307)
Screenshot: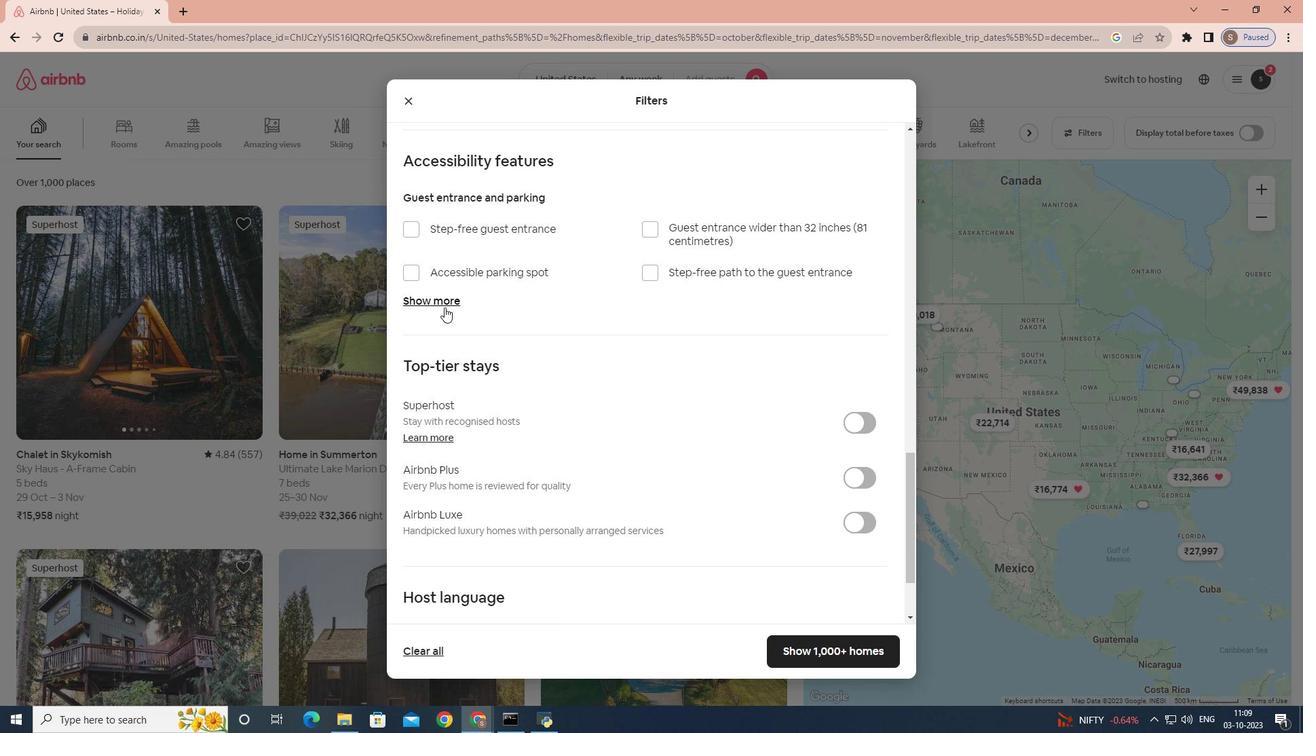 
Action: Mouse moved to (494, 345)
Screenshot: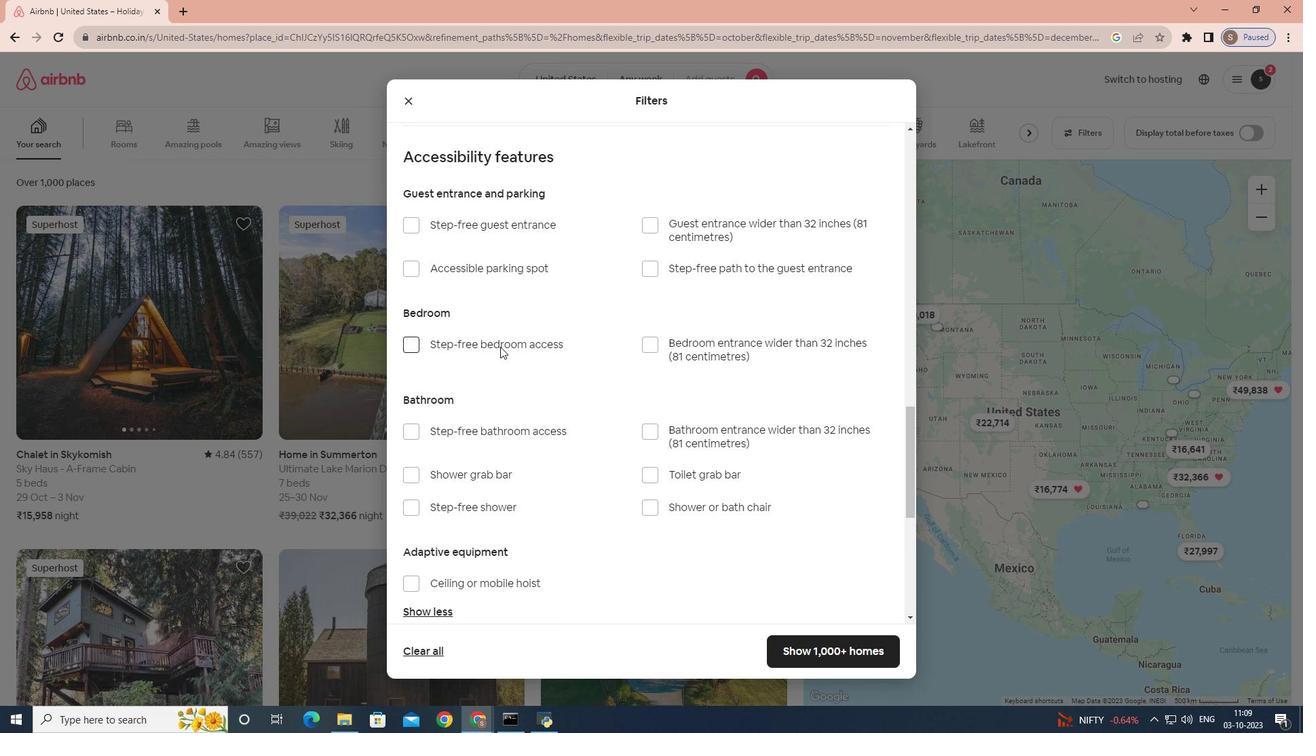 
Action: Mouse scrolled (494, 344) with delta (0, 0)
Screenshot: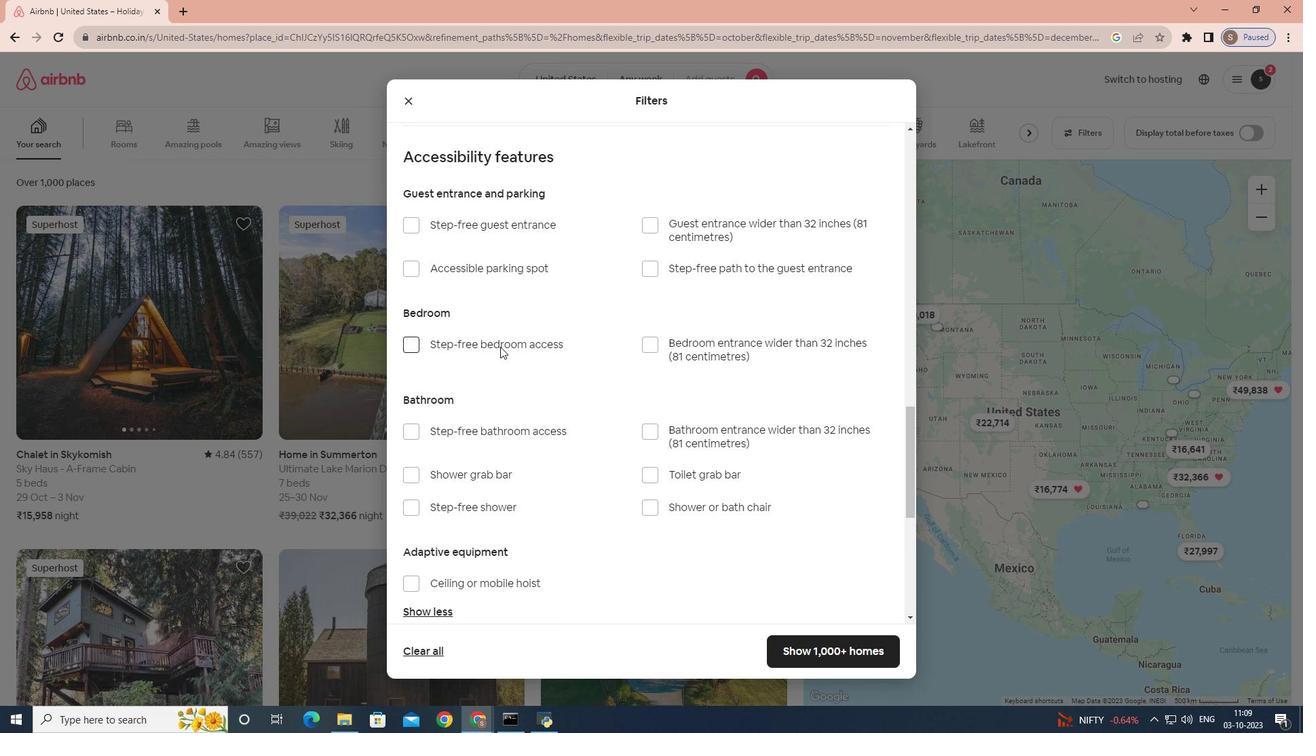 
Action: Mouse moved to (500, 346)
Screenshot: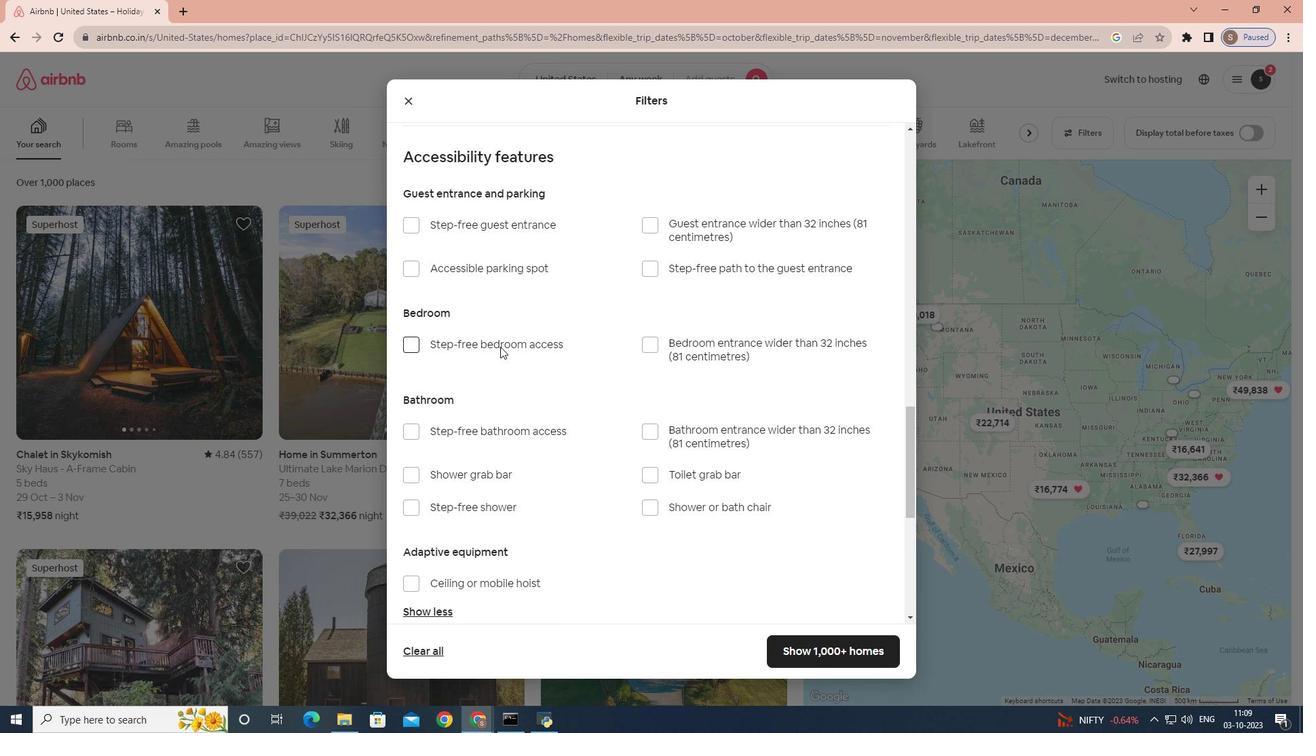 
Action: Mouse scrolled (500, 346) with delta (0, 0)
Screenshot: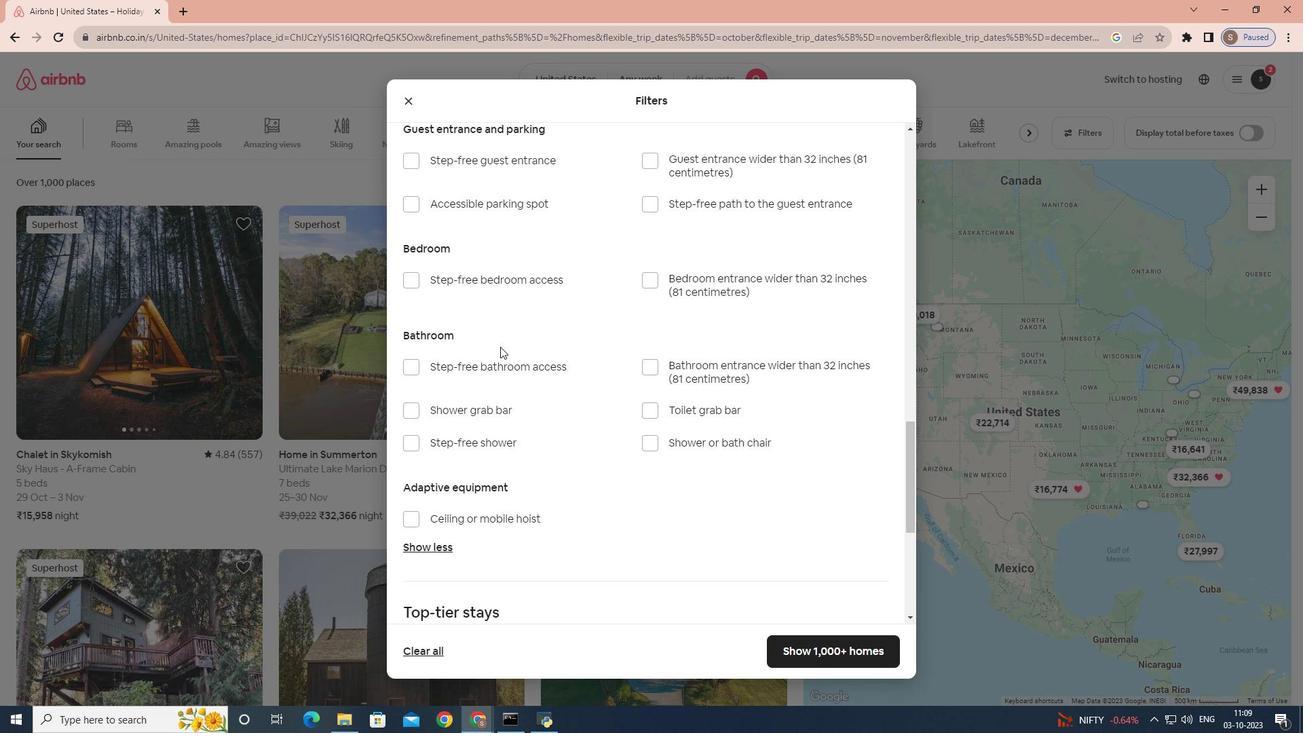
Action: Mouse moved to (654, 344)
Screenshot: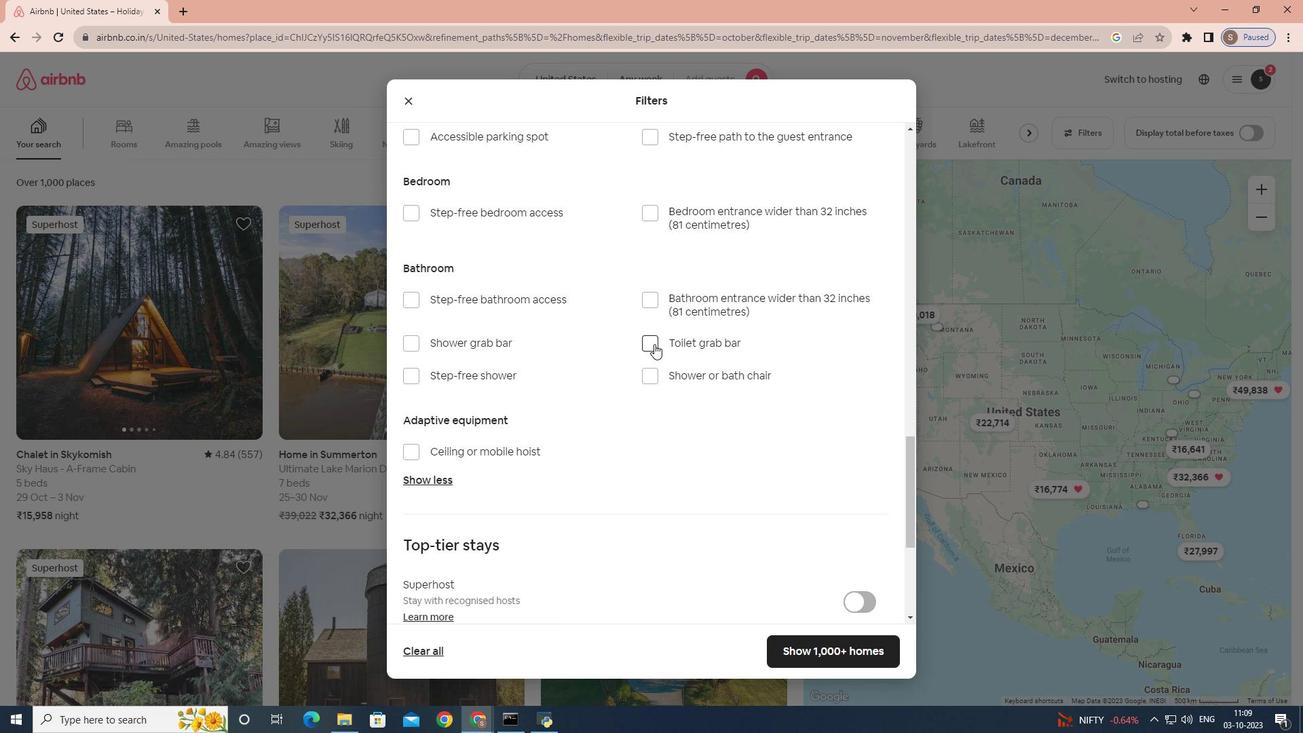
Action: Mouse pressed left at (654, 344)
Screenshot: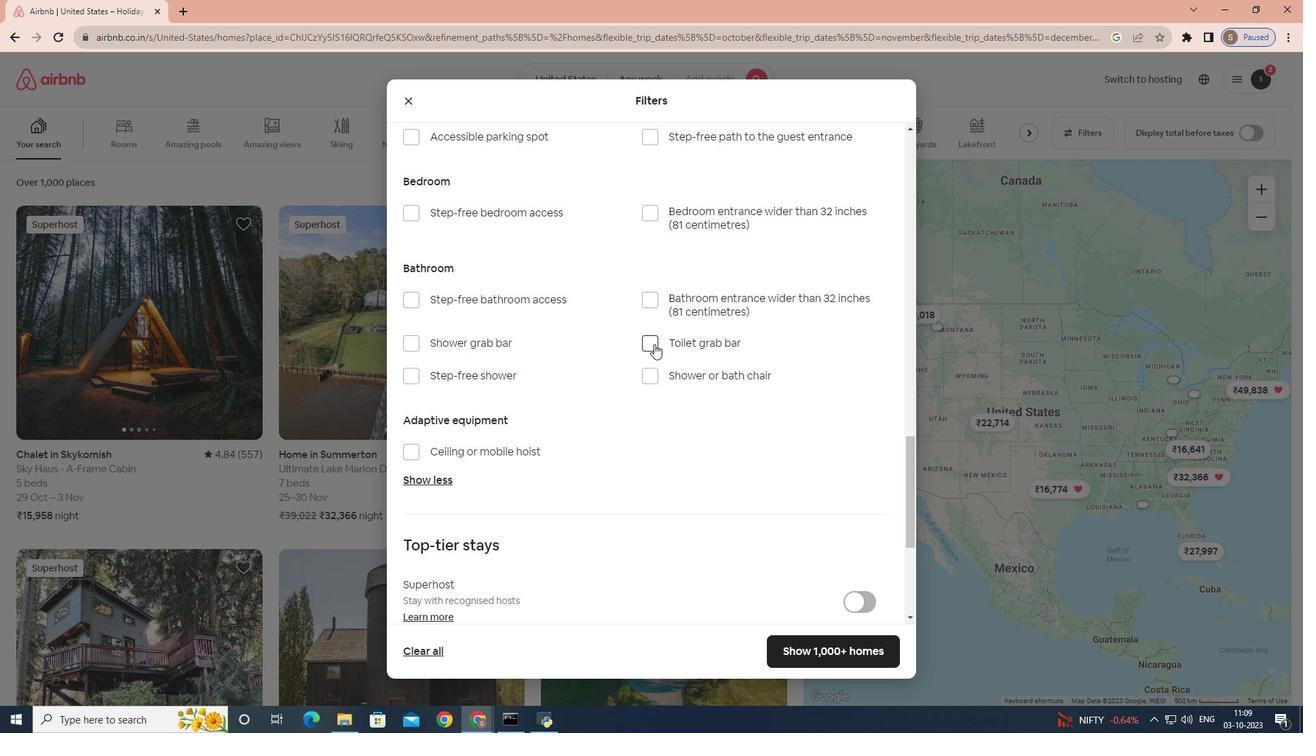 
Action: Mouse moved to (822, 655)
Screenshot: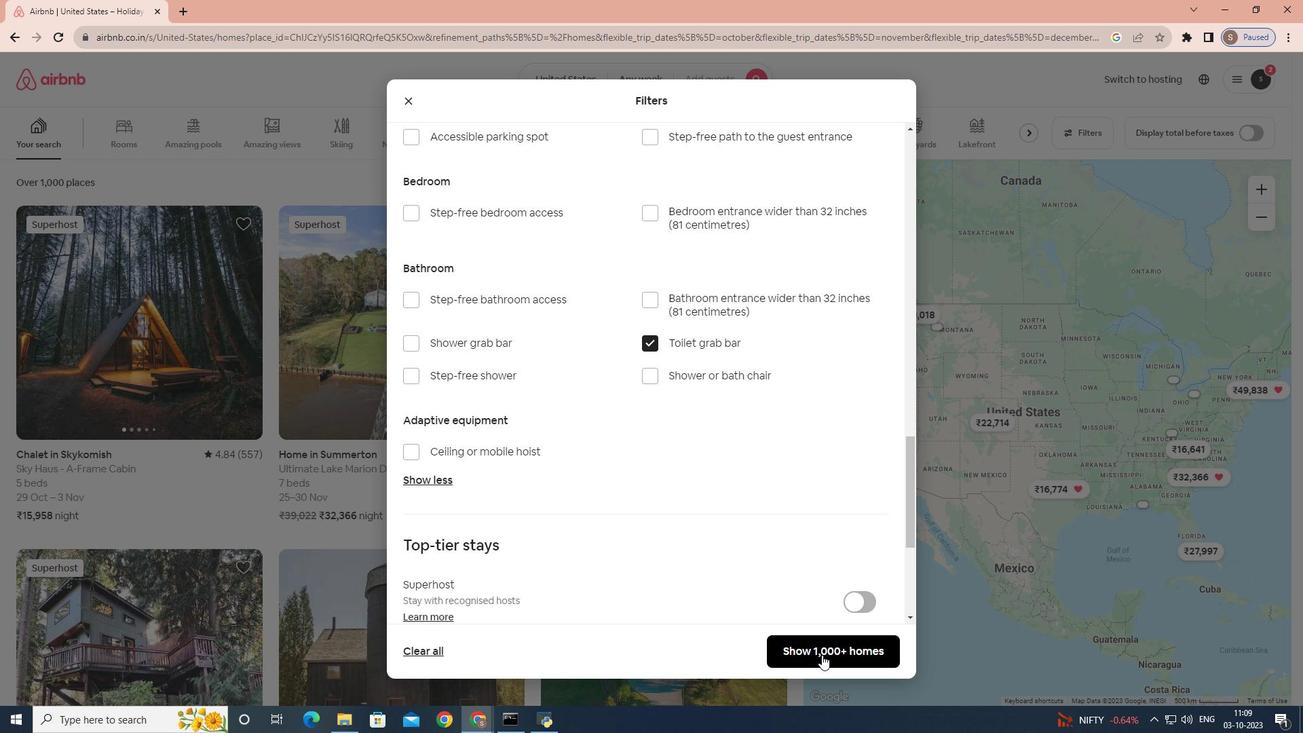 
Action: Mouse pressed left at (822, 655)
Screenshot: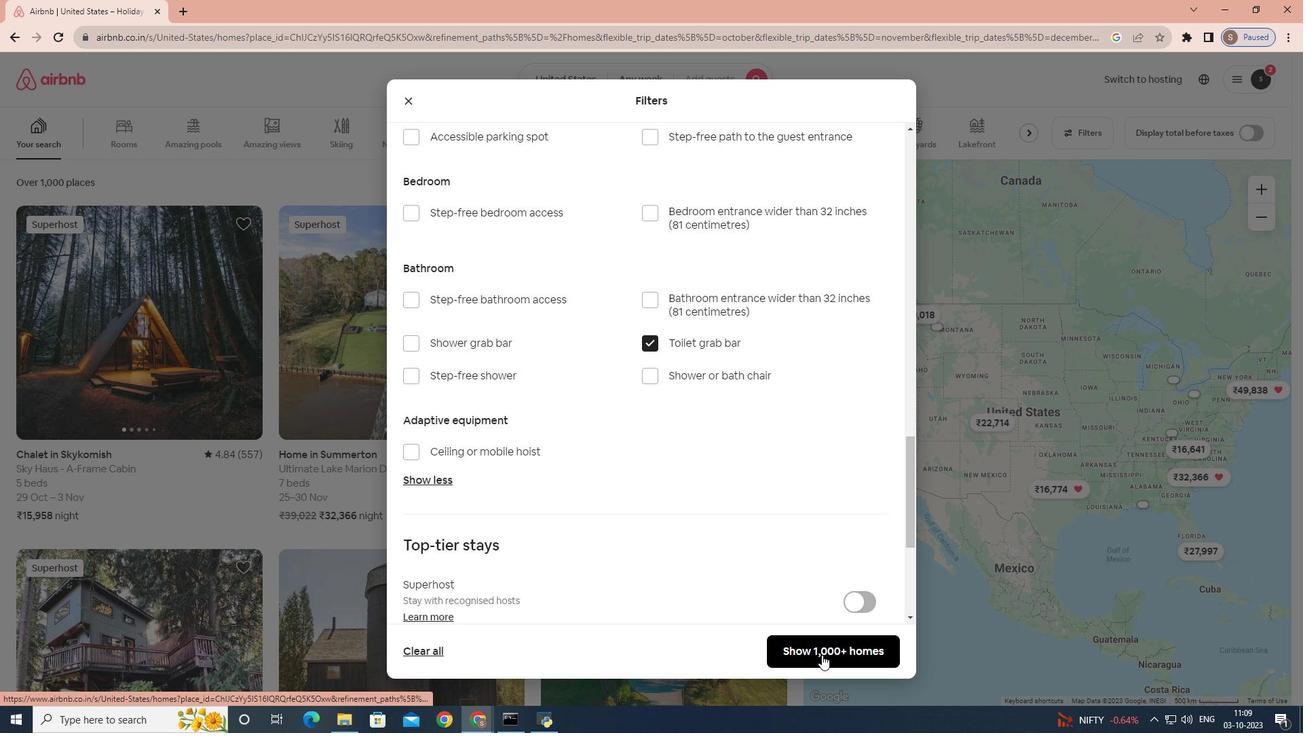 
Action: Mouse moved to (322, 505)
Screenshot: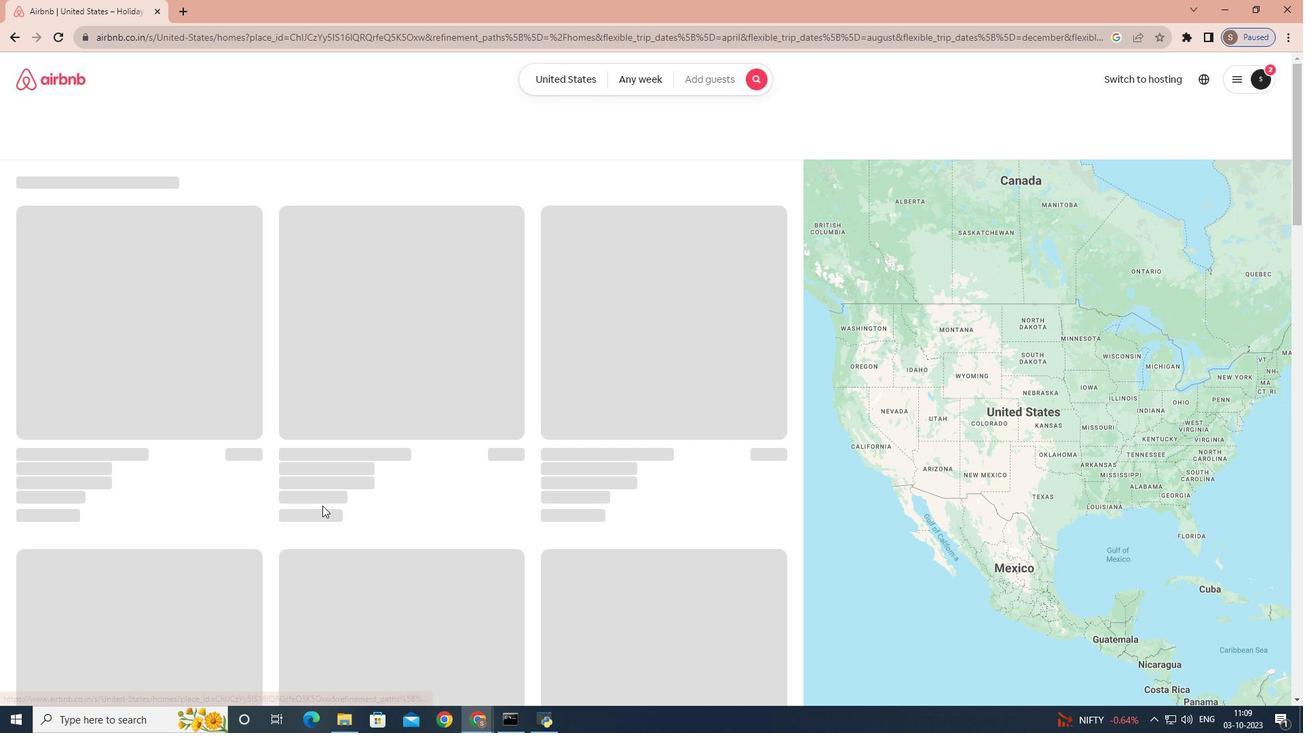
